 Task: Find connections with filter location Großenhain with filter topic #Healthwith filter profile language English with filter current company Landor & Fitch with filter school Narsee Monjee Institute of Management Studies, Mumbai with filter industry Wood Product Manufacturing with filter service category Interior Design with filter keywords title Bookkeeper
Action: Mouse moved to (255, 202)
Screenshot: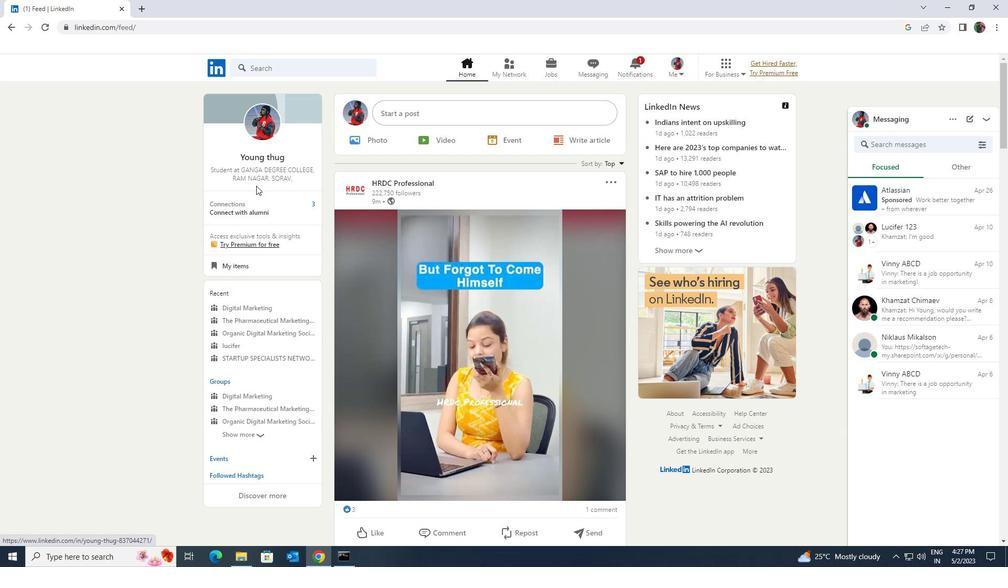 
Action: Mouse pressed left at (255, 202)
Screenshot: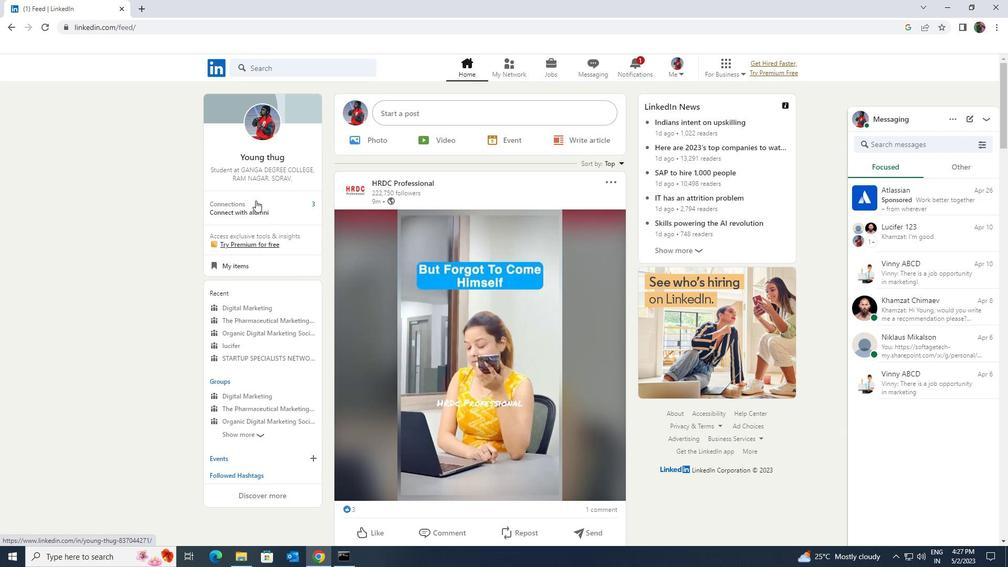
Action: Mouse moved to (270, 128)
Screenshot: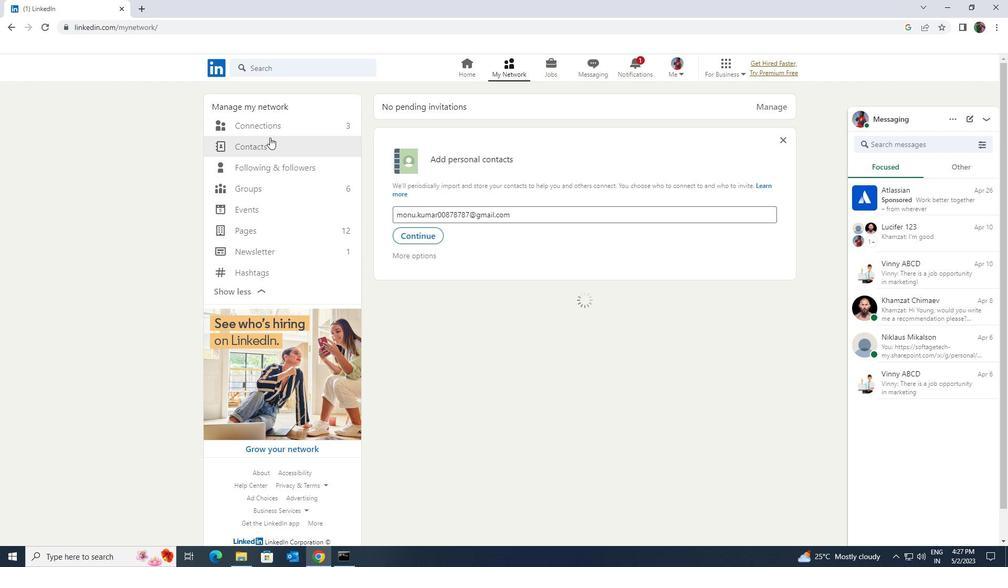 
Action: Mouse pressed left at (270, 128)
Screenshot: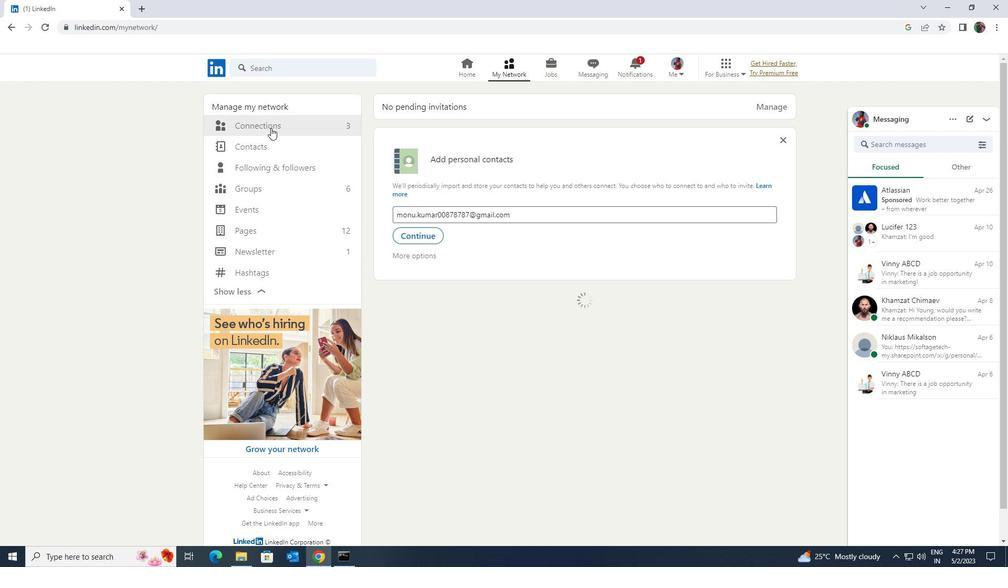 
Action: Mouse moved to (561, 126)
Screenshot: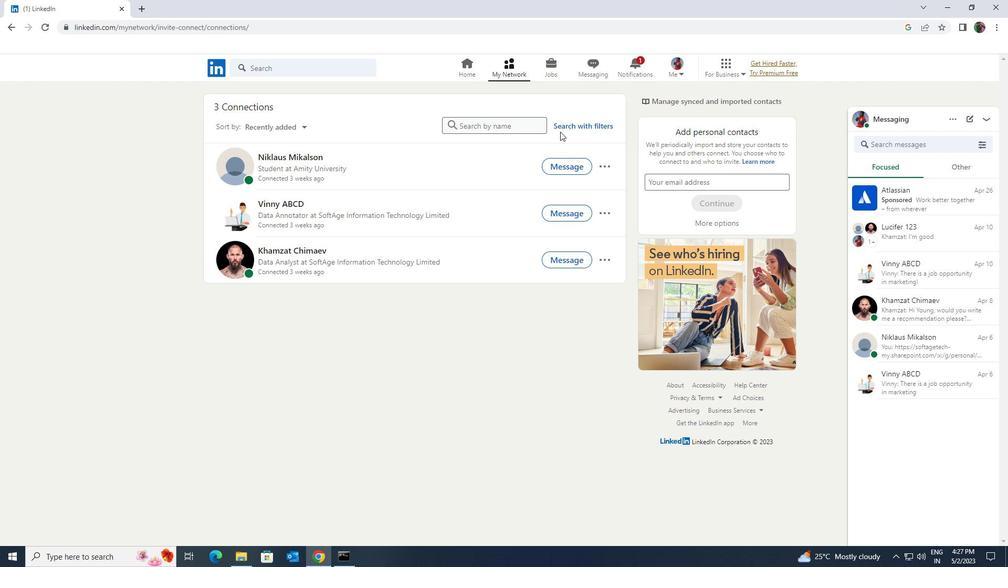 
Action: Mouse pressed left at (561, 126)
Screenshot: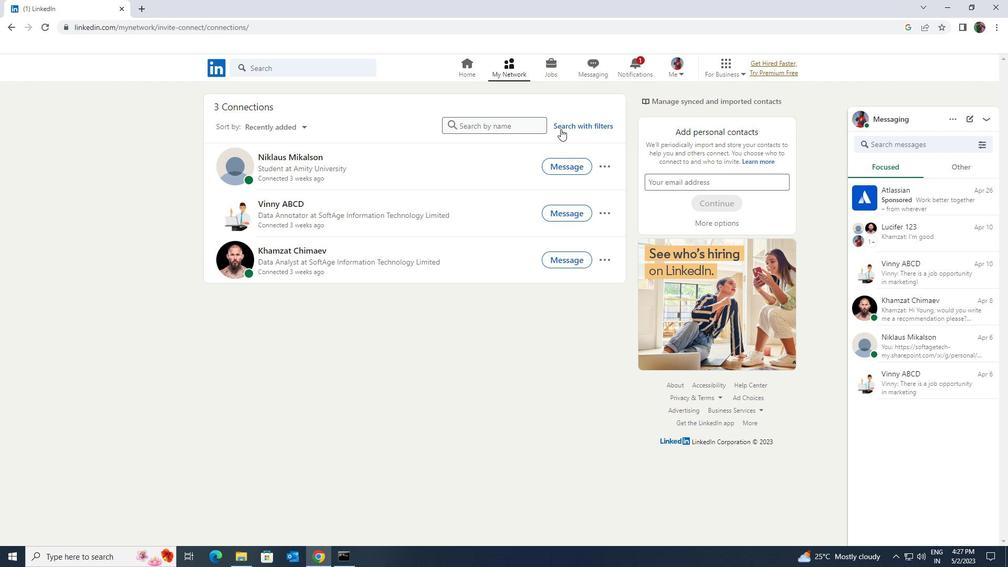 
Action: Mouse moved to (538, 94)
Screenshot: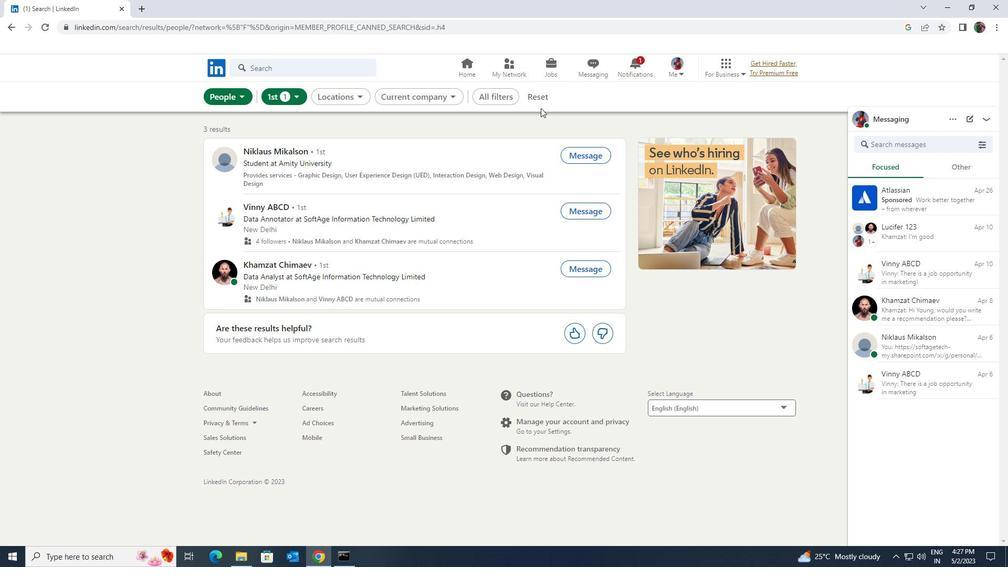 
Action: Mouse pressed left at (538, 94)
Screenshot: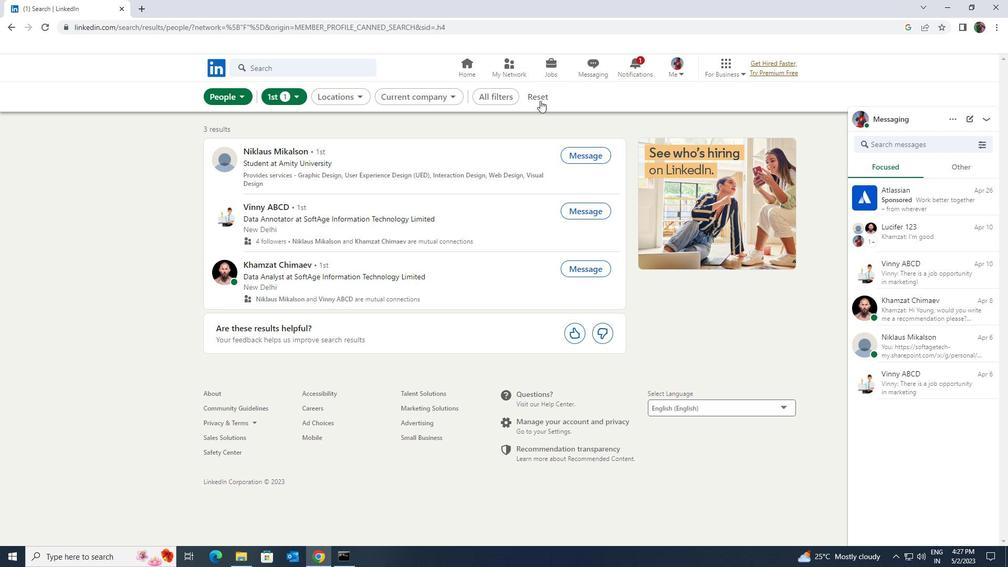 
Action: Mouse moved to (530, 94)
Screenshot: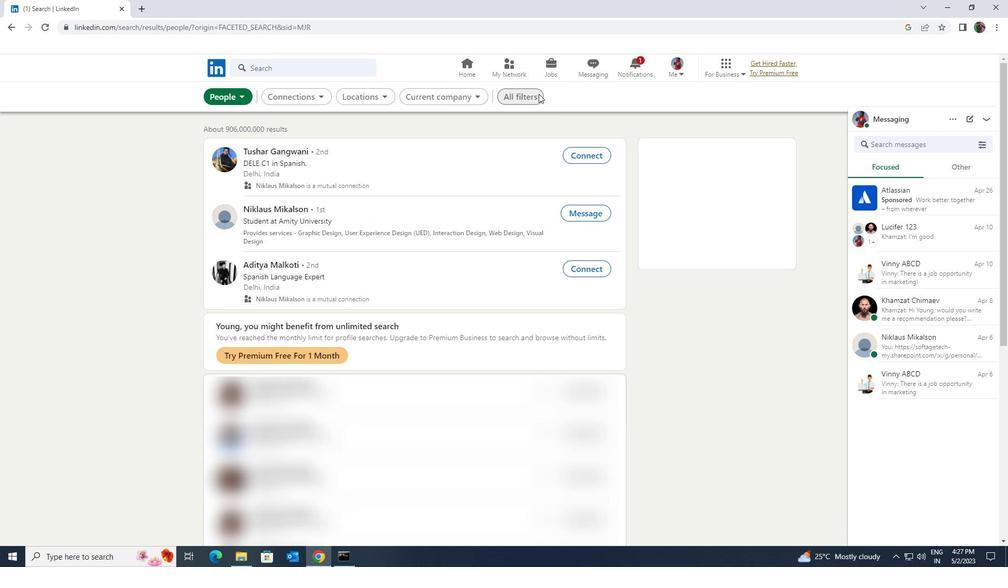 
Action: Mouse pressed left at (530, 94)
Screenshot: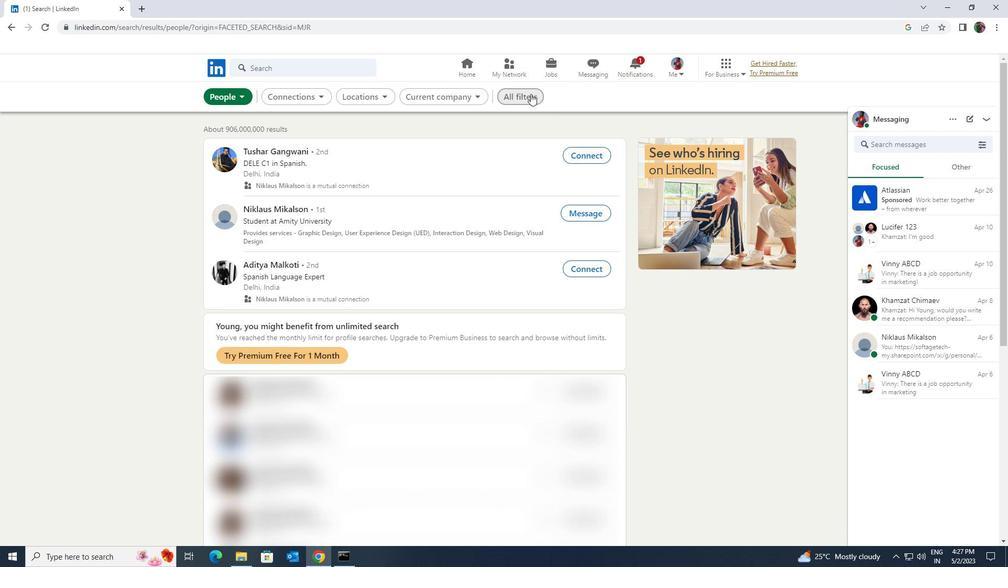 
Action: Mouse moved to (866, 417)
Screenshot: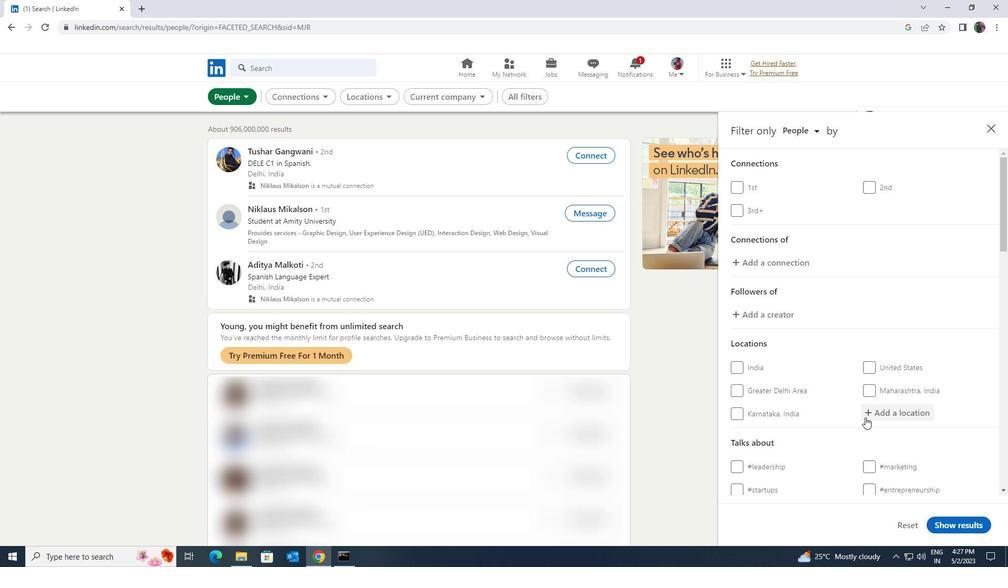 
Action: Mouse pressed left at (866, 417)
Screenshot: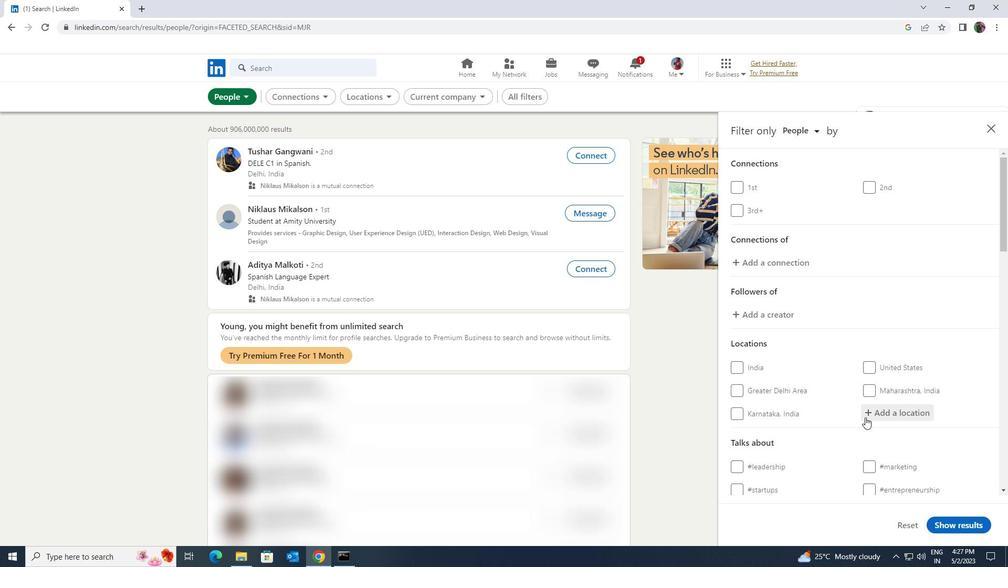 
Action: Mouse moved to (828, 423)
Screenshot: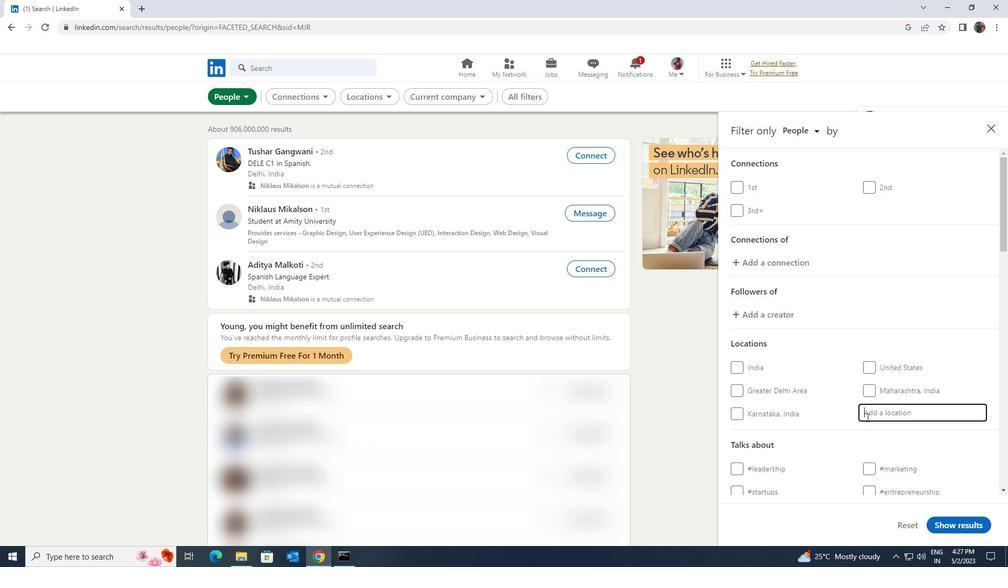 
Action: Key pressed <Key.shift>GRO<Key.shift><Key.shift><Key.shift><Key.shift><Key.shift>BEN
Screenshot: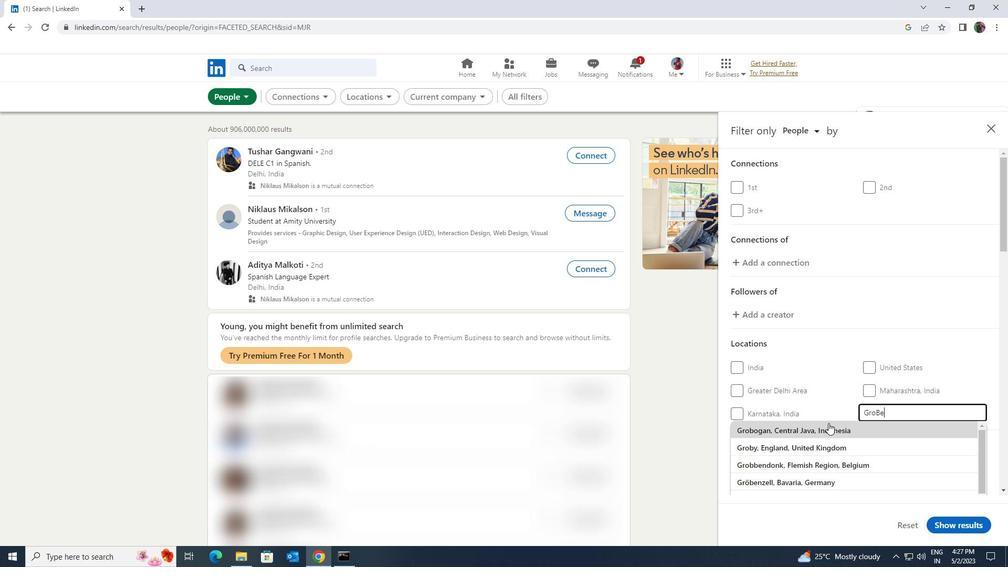 
Action: Mouse moved to (829, 436)
Screenshot: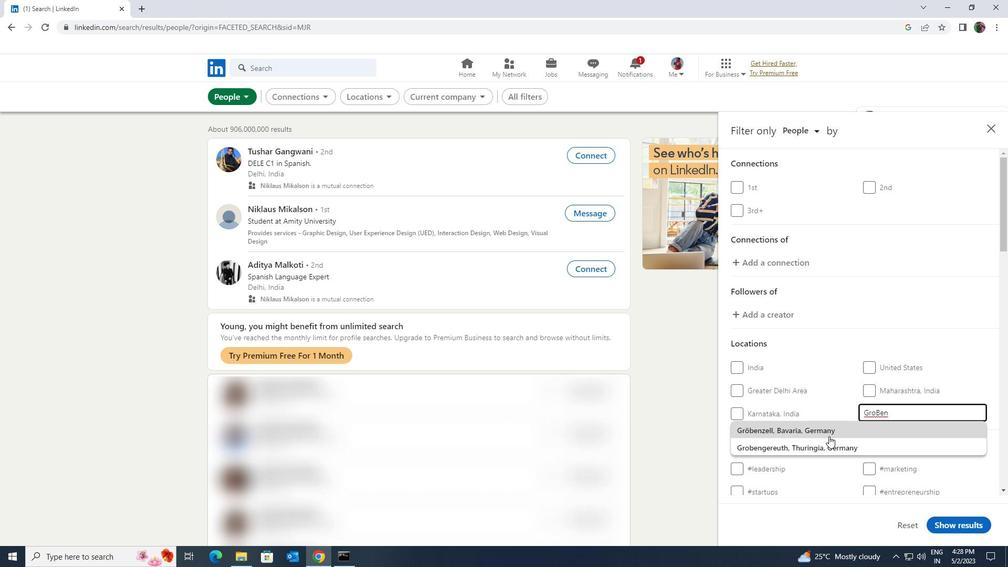 
Action: Mouse pressed left at (829, 436)
Screenshot: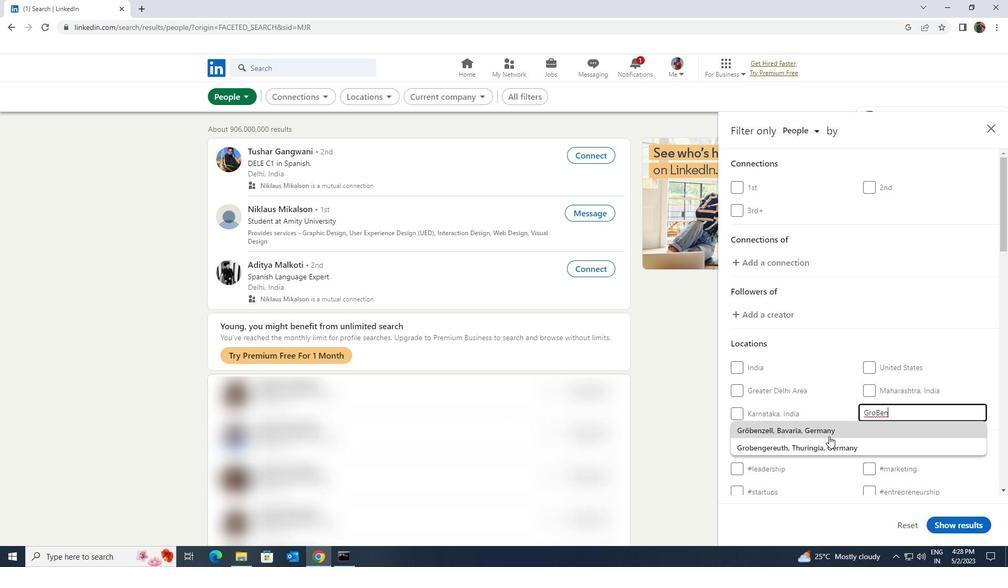 
Action: Mouse moved to (822, 428)
Screenshot: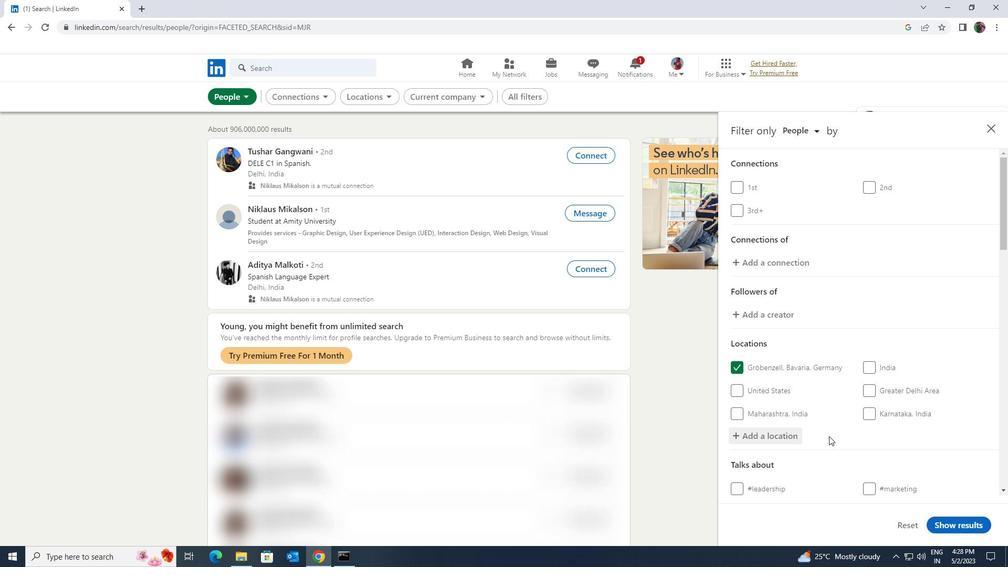 
Action: Mouse scrolled (822, 428) with delta (0, 0)
Screenshot: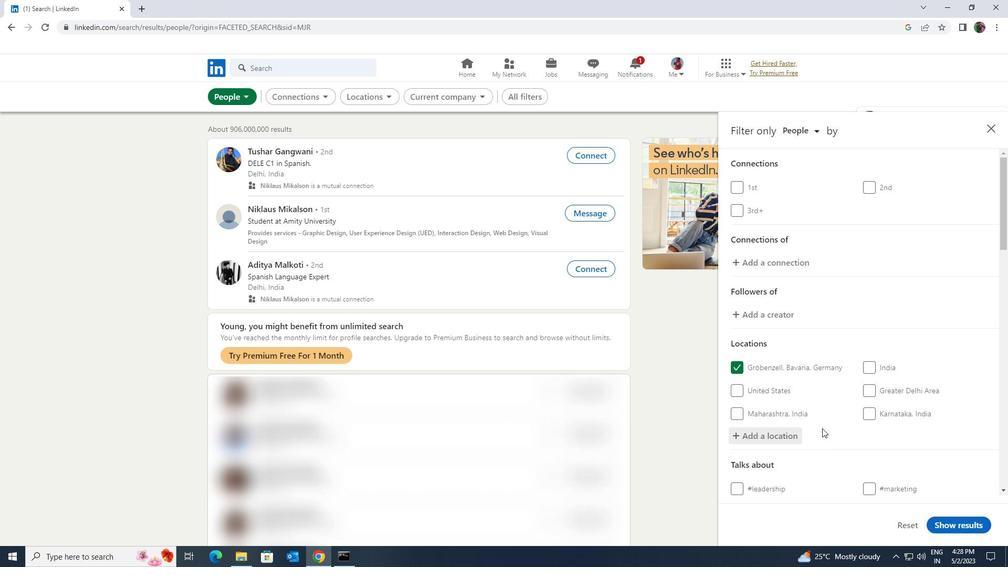 
Action: Mouse moved to (821, 428)
Screenshot: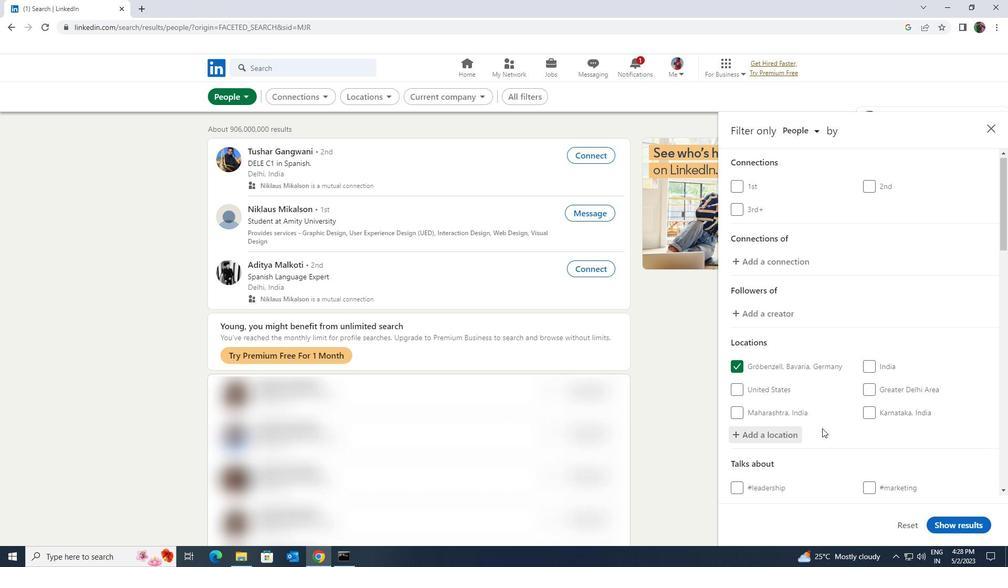 
Action: Mouse scrolled (821, 427) with delta (0, 0)
Screenshot: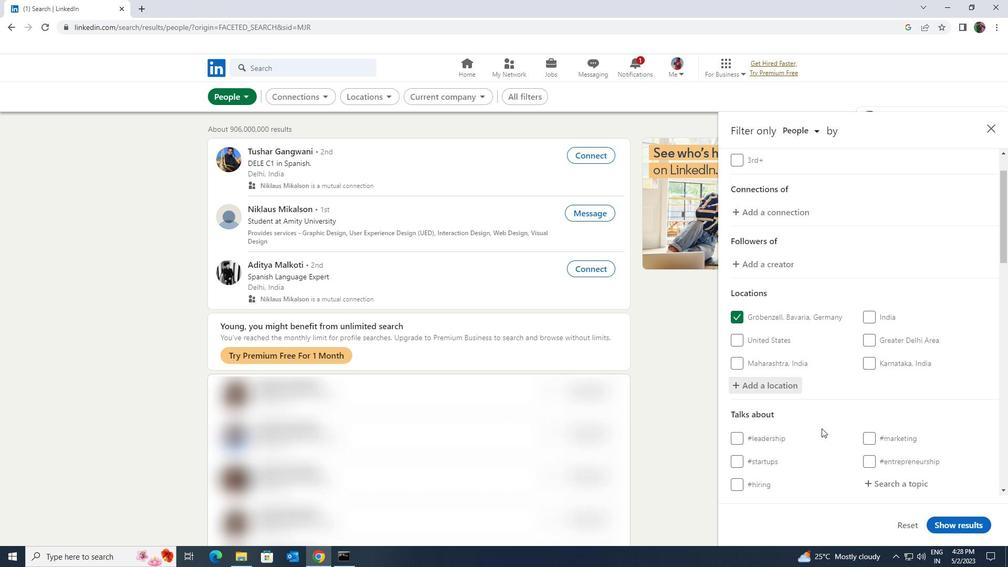 
Action: Mouse moved to (881, 430)
Screenshot: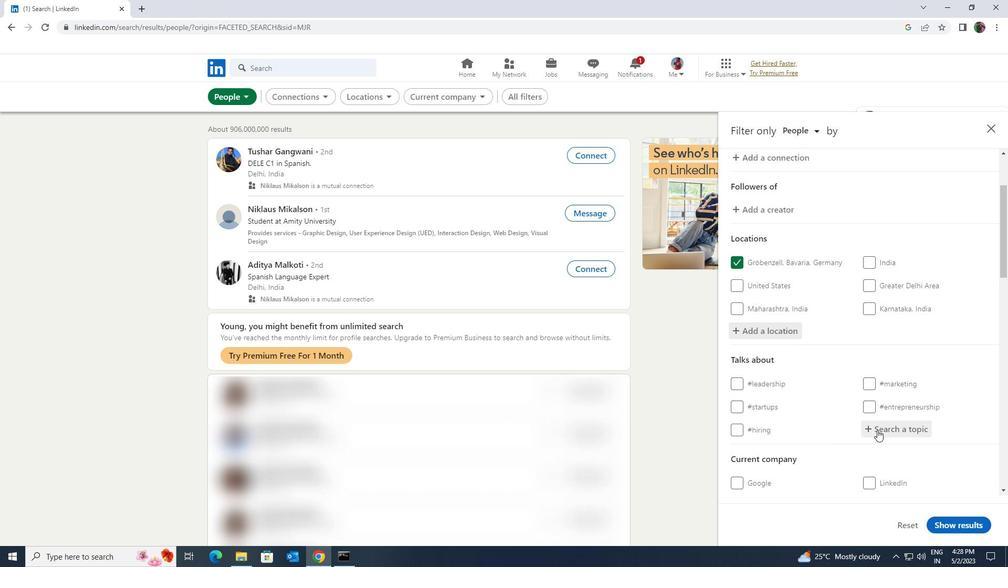 
Action: Mouse pressed left at (881, 430)
Screenshot: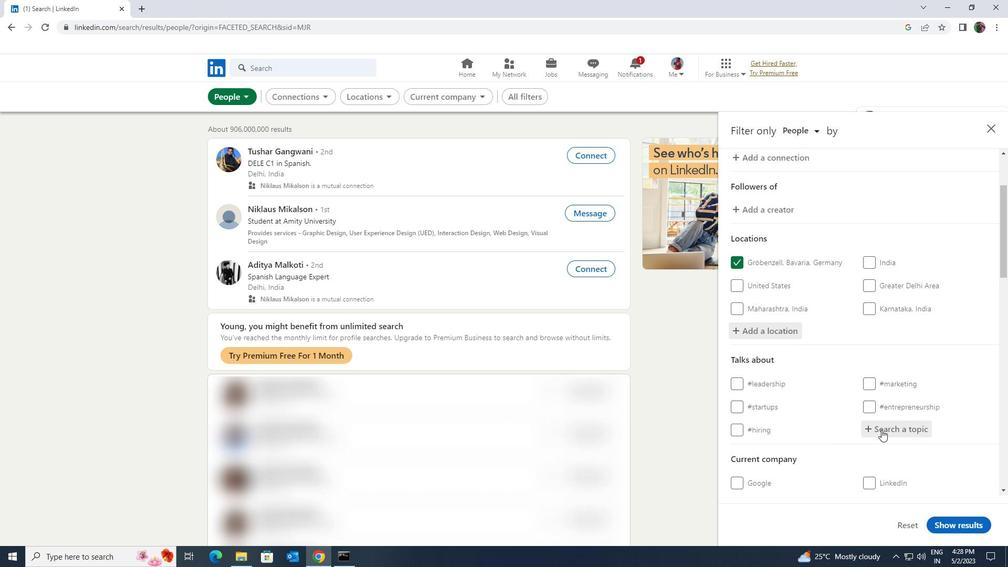 
Action: Mouse moved to (880, 430)
Screenshot: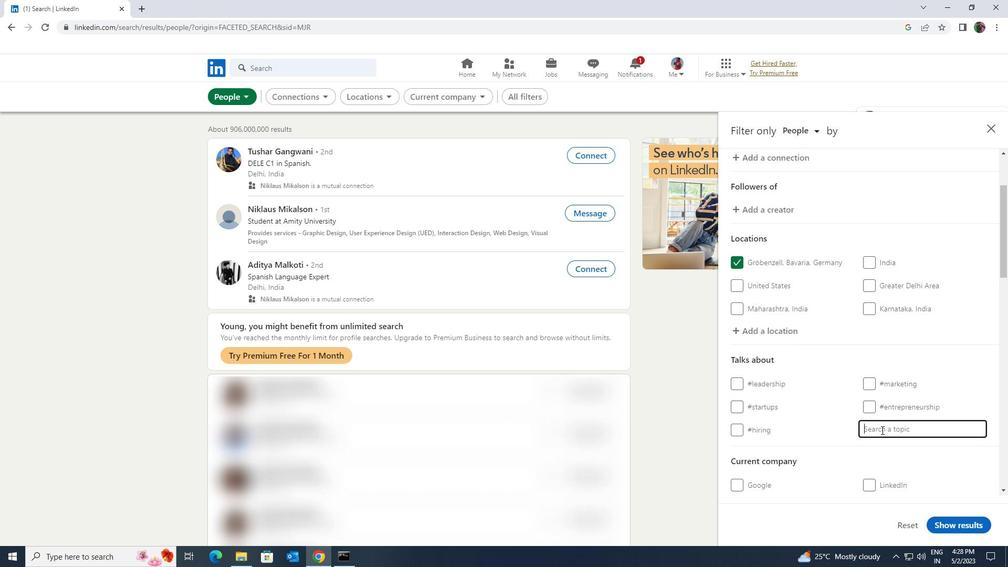 
Action: Key pressed <Key.shift>HEALTH
Screenshot: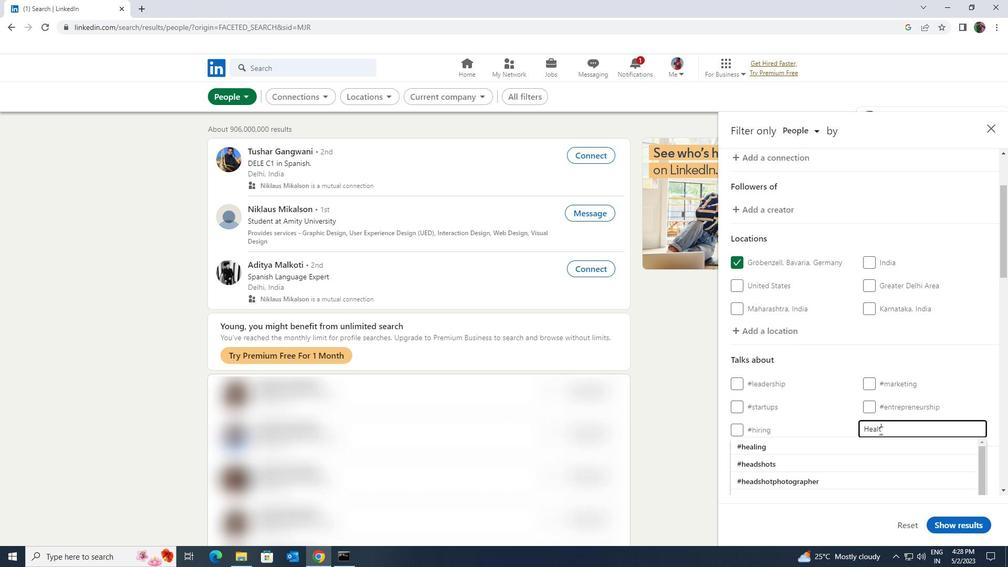 
Action: Mouse moved to (862, 458)
Screenshot: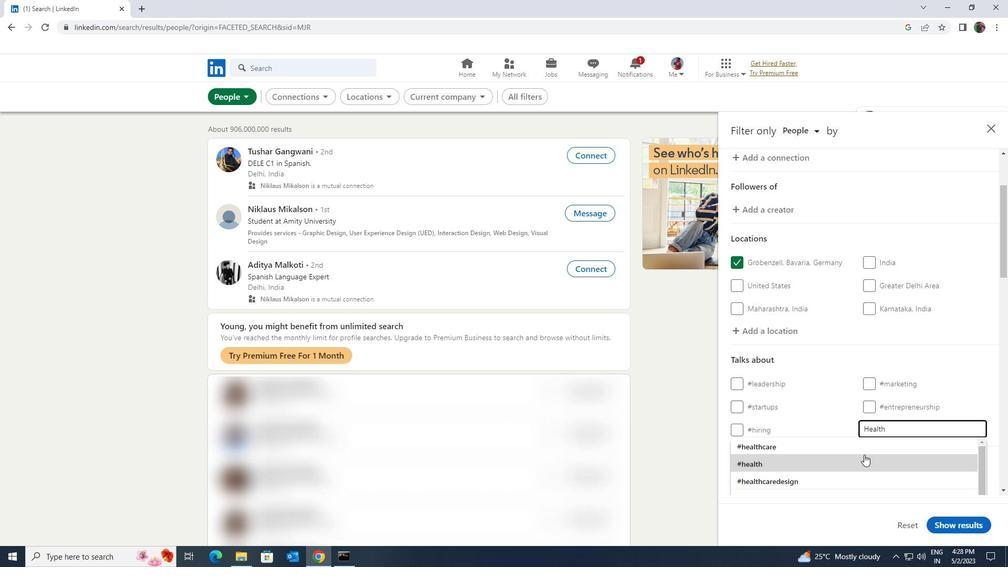 
Action: Mouse pressed left at (862, 458)
Screenshot: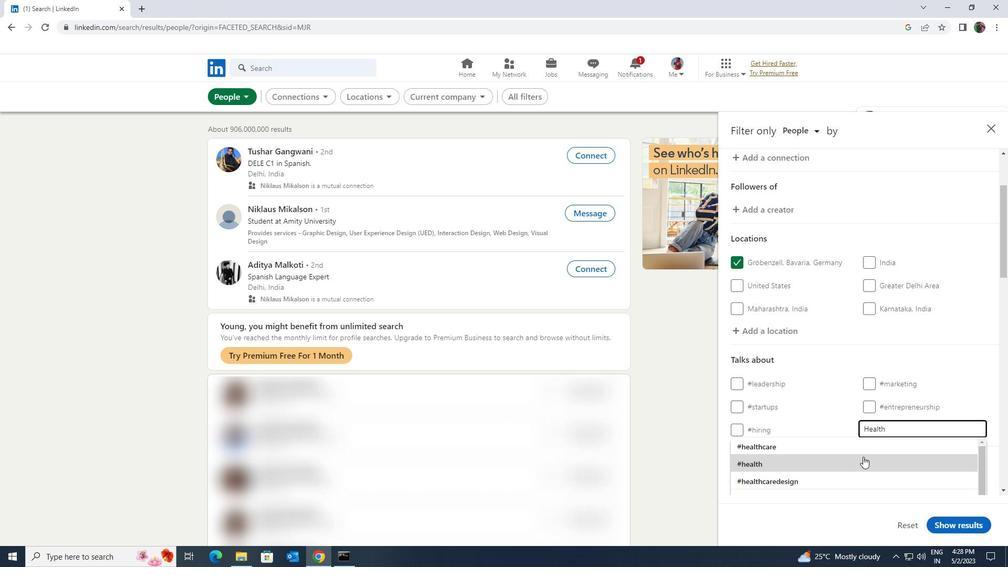 
Action: Mouse moved to (861, 453)
Screenshot: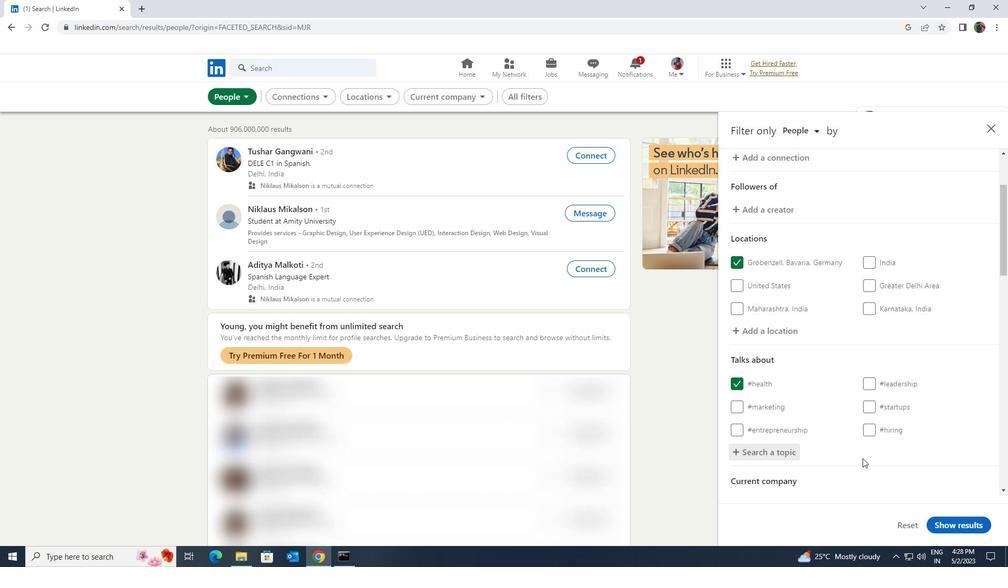 
Action: Mouse scrolled (861, 453) with delta (0, 0)
Screenshot: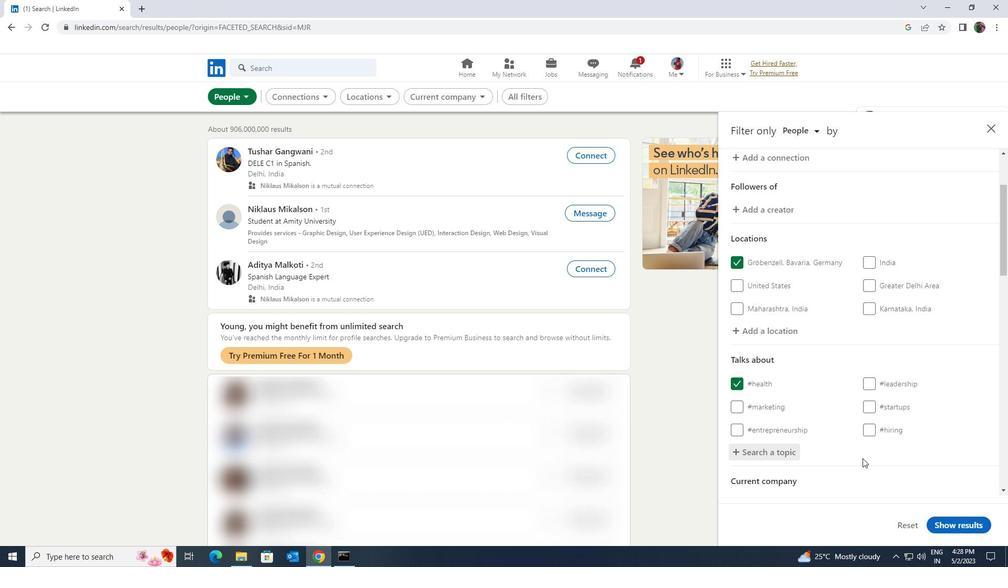 
Action: Mouse scrolled (861, 453) with delta (0, 0)
Screenshot: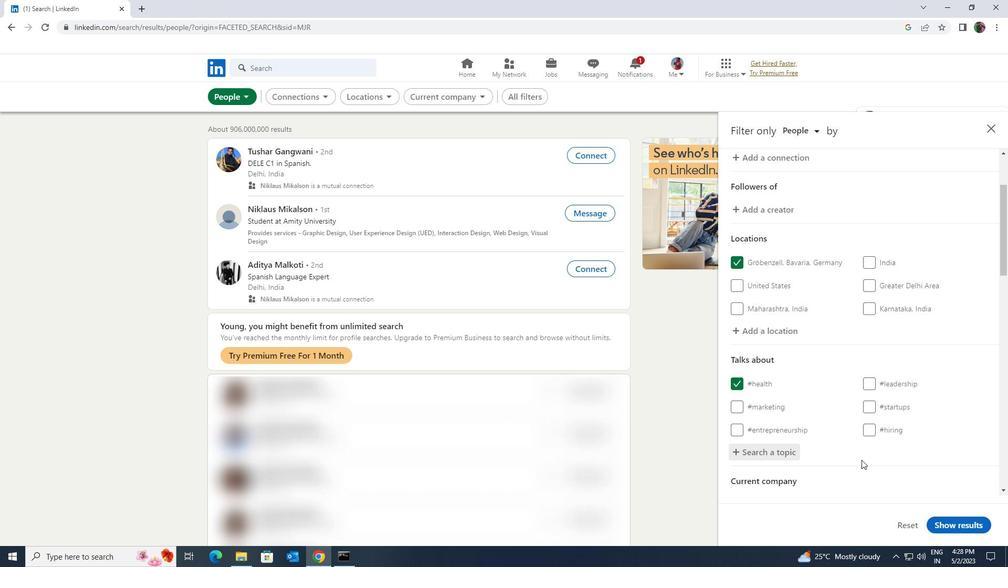 
Action: Mouse moved to (862, 446)
Screenshot: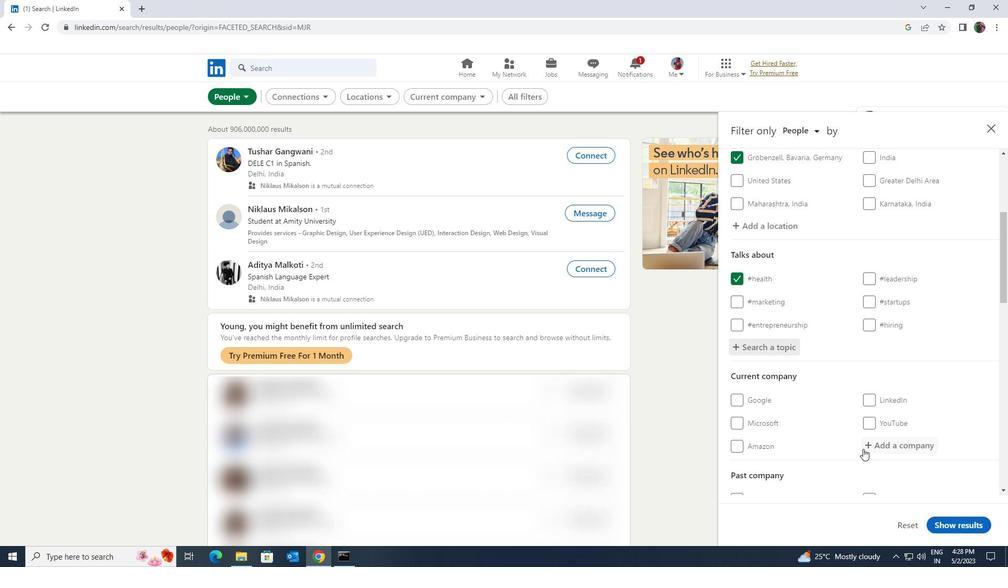 
Action: Mouse scrolled (862, 445) with delta (0, 0)
Screenshot: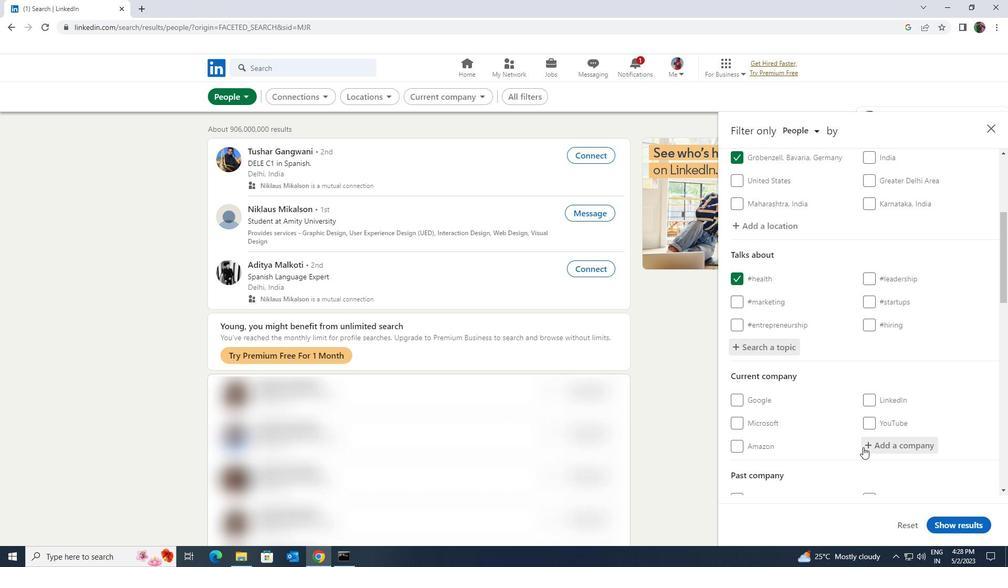 
Action: Mouse moved to (862, 444)
Screenshot: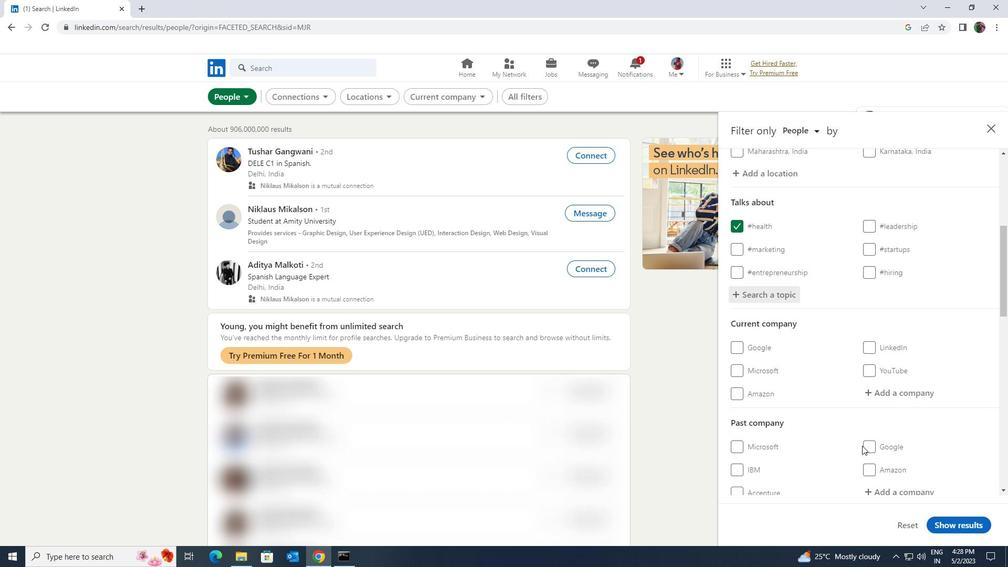 
Action: Mouse scrolled (862, 444) with delta (0, 0)
Screenshot: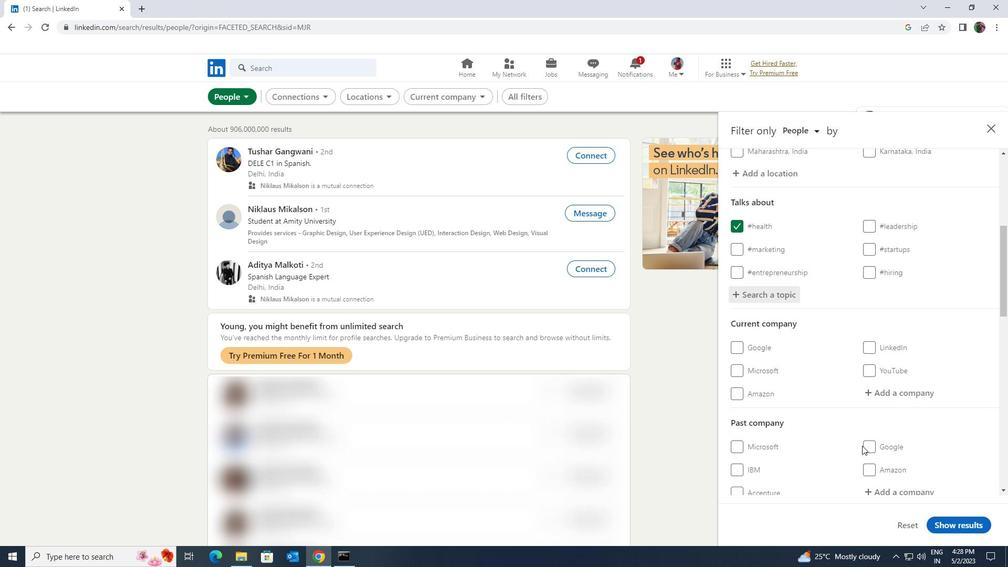 
Action: Mouse scrolled (862, 444) with delta (0, 0)
Screenshot: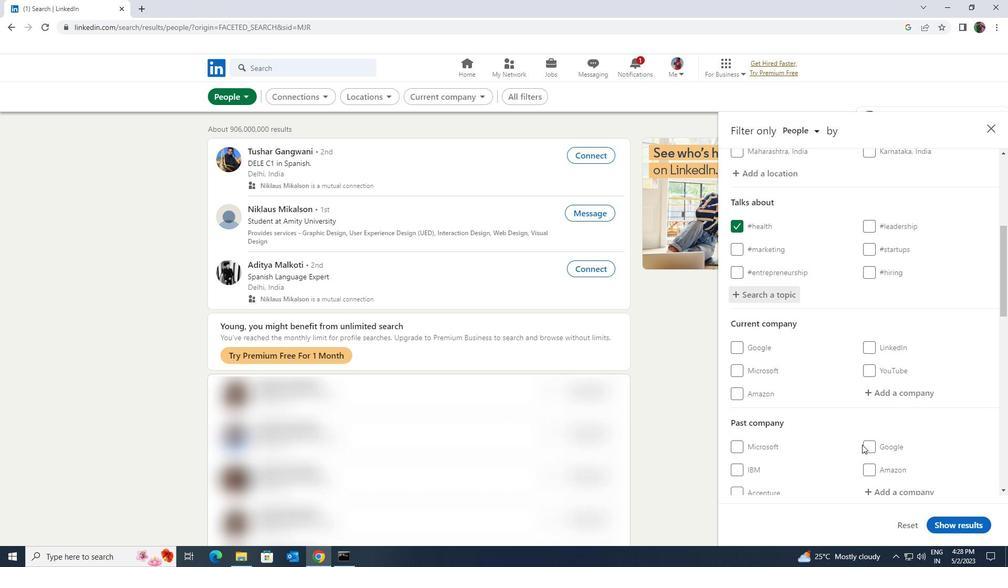 
Action: Mouse moved to (863, 443)
Screenshot: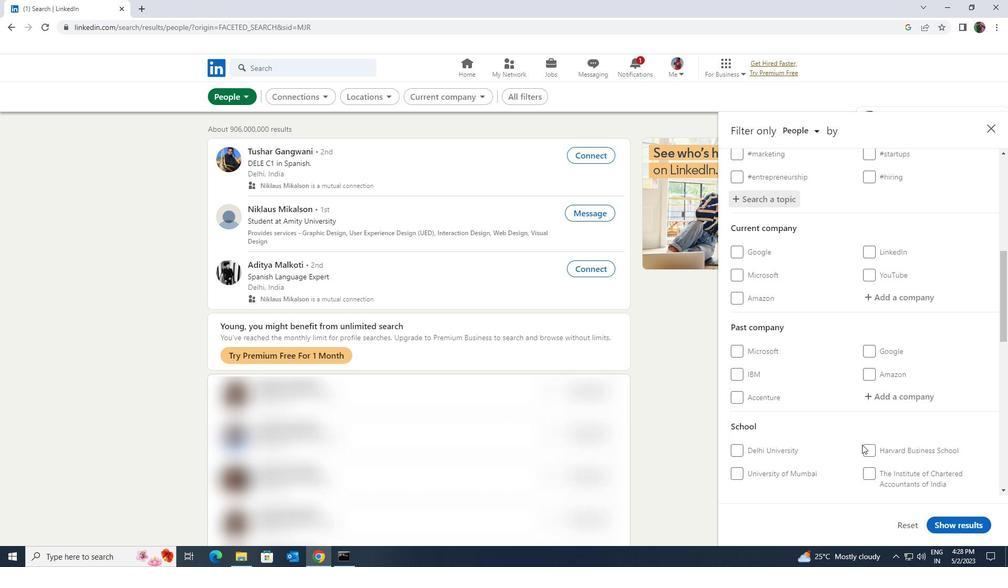 
Action: Mouse scrolled (863, 443) with delta (0, 0)
Screenshot: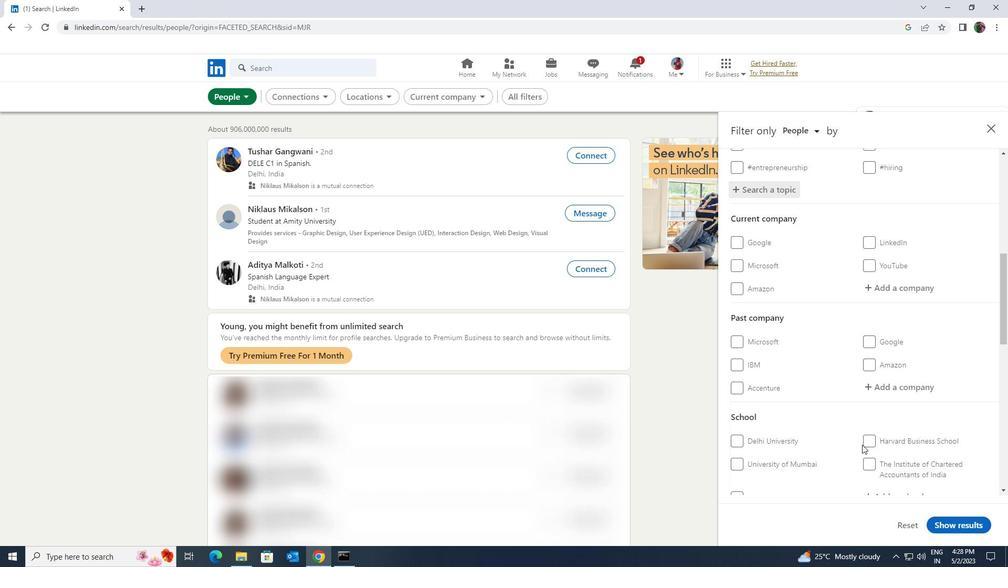 
Action: Mouse scrolled (863, 443) with delta (0, 0)
Screenshot: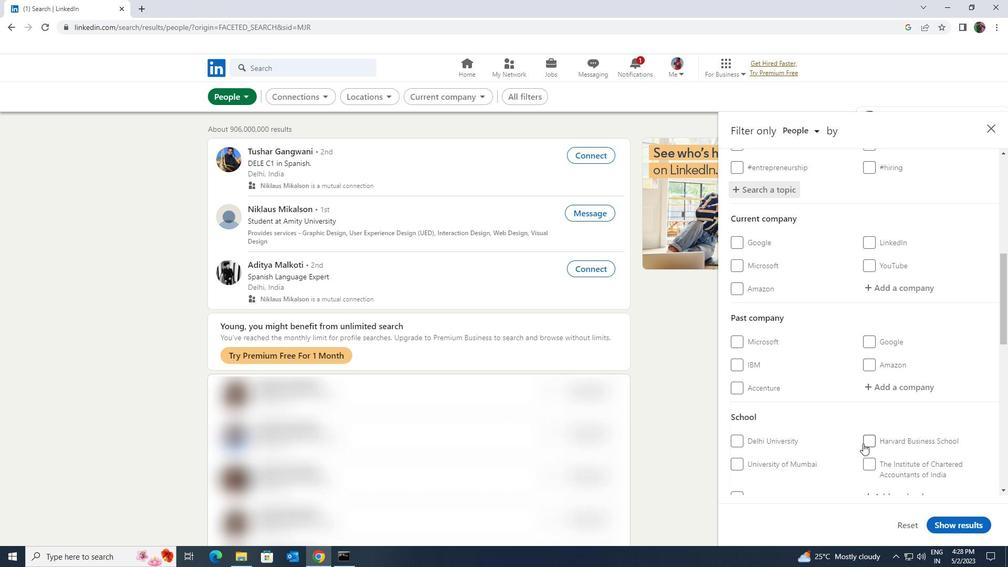 
Action: Mouse scrolled (863, 443) with delta (0, 0)
Screenshot: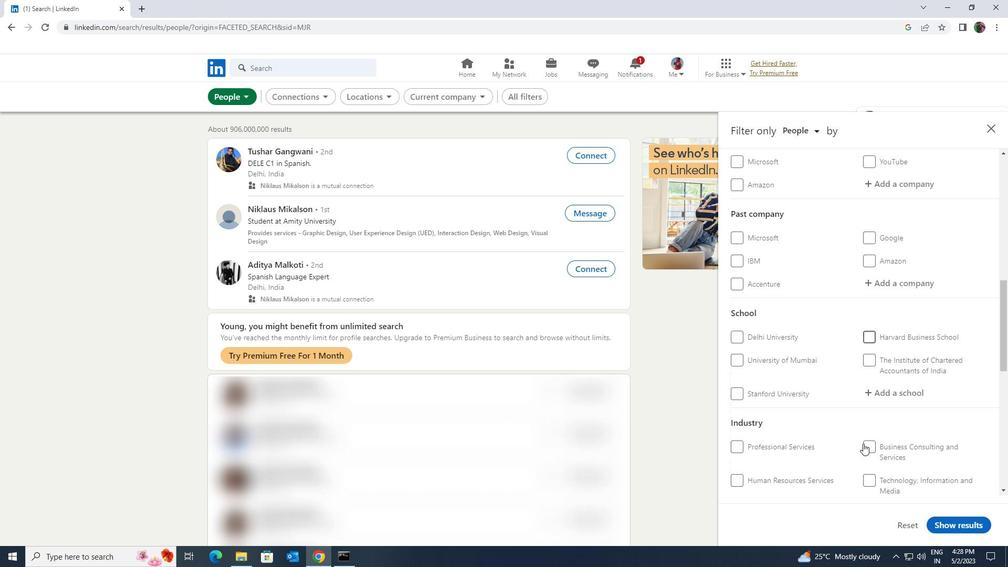 
Action: Mouse moved to (863, 443)
Screenshot: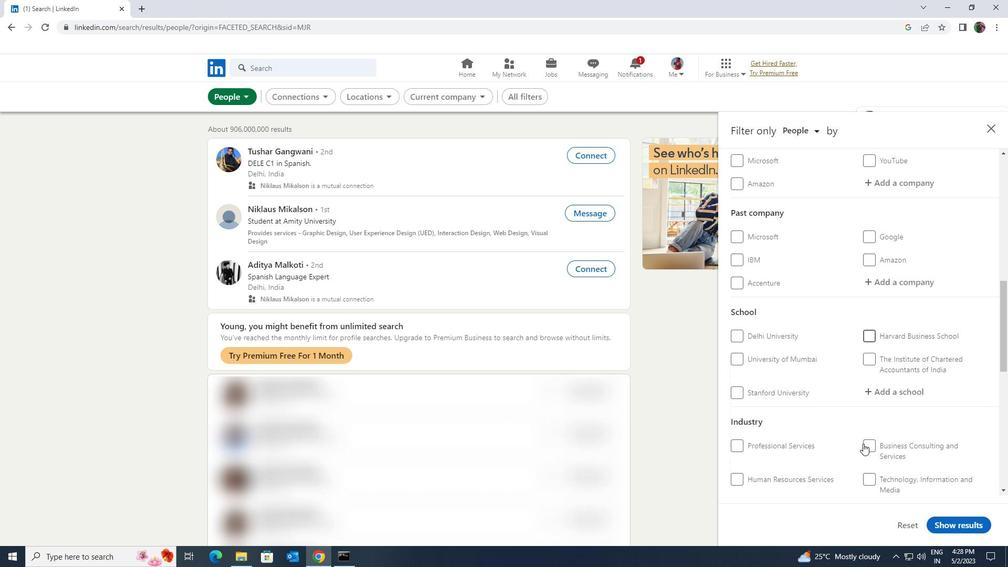 
Action: Mouse scrolled (863, 442) with delta (0, 0)
Screenshot: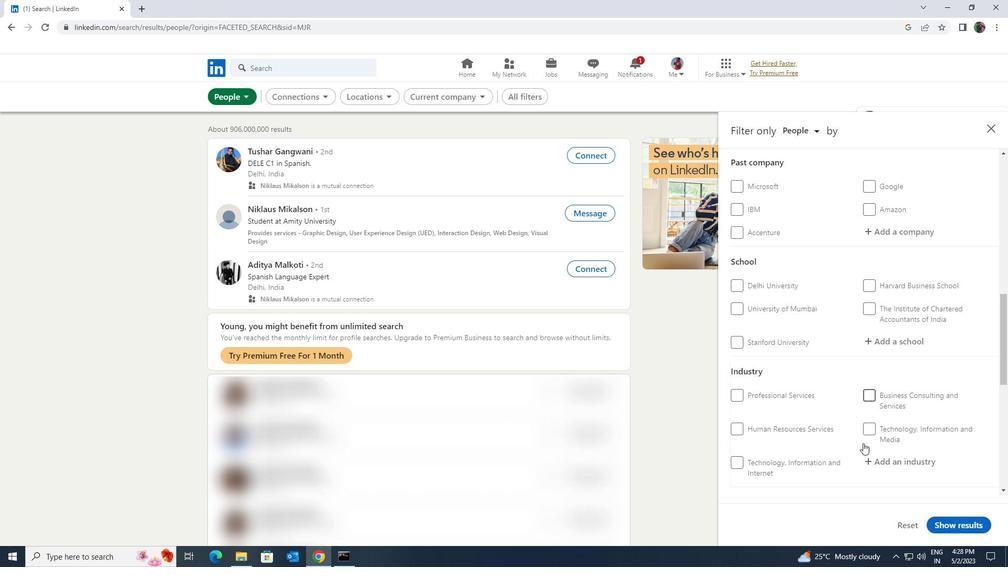 
Action: Mouse scrolled (863, 442) with delta (0, 0)
Screenshot: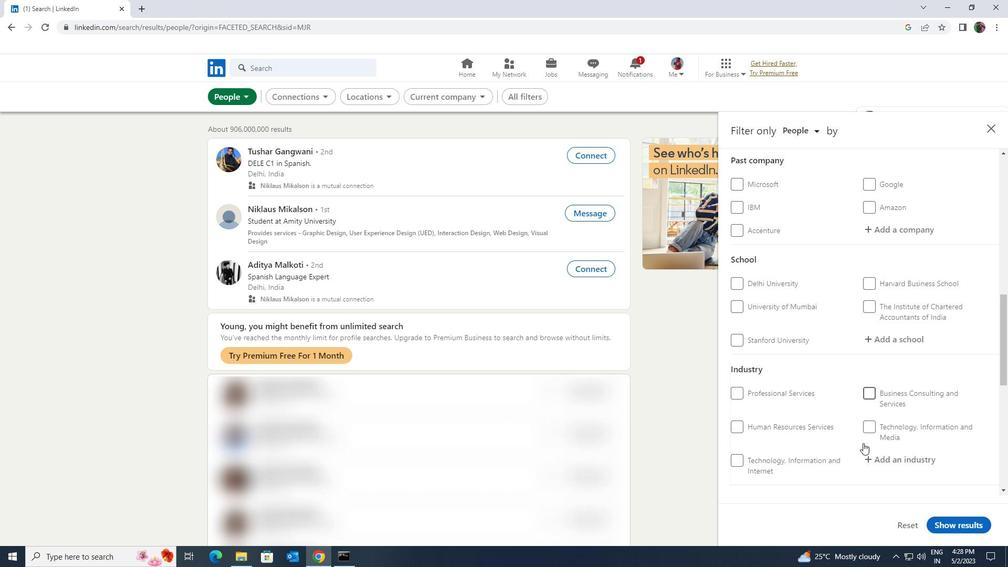 
Action: Mouse moved to (737, 419)
Screenshot: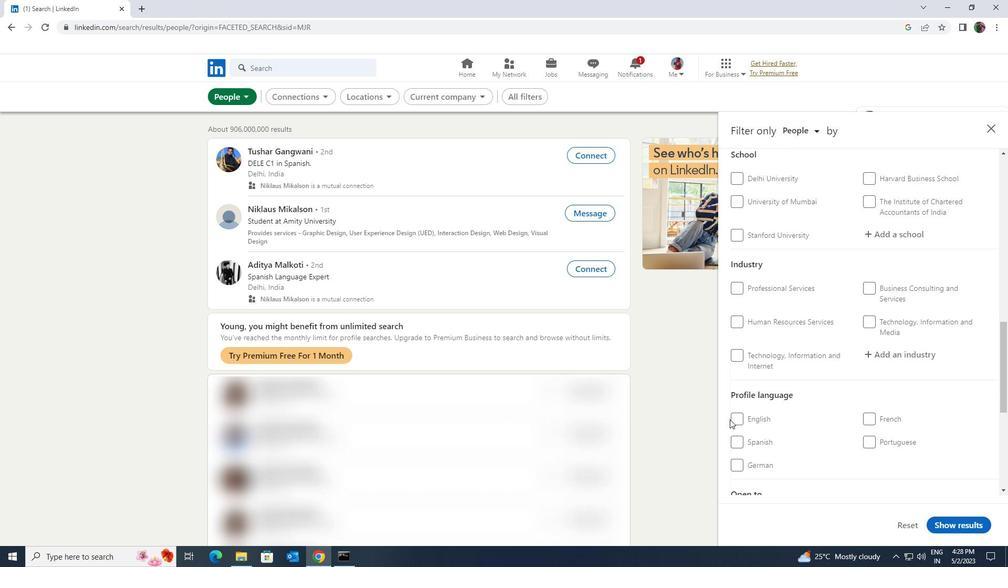 
Action: Mouse pressed left at (737, 419)
Screenshot: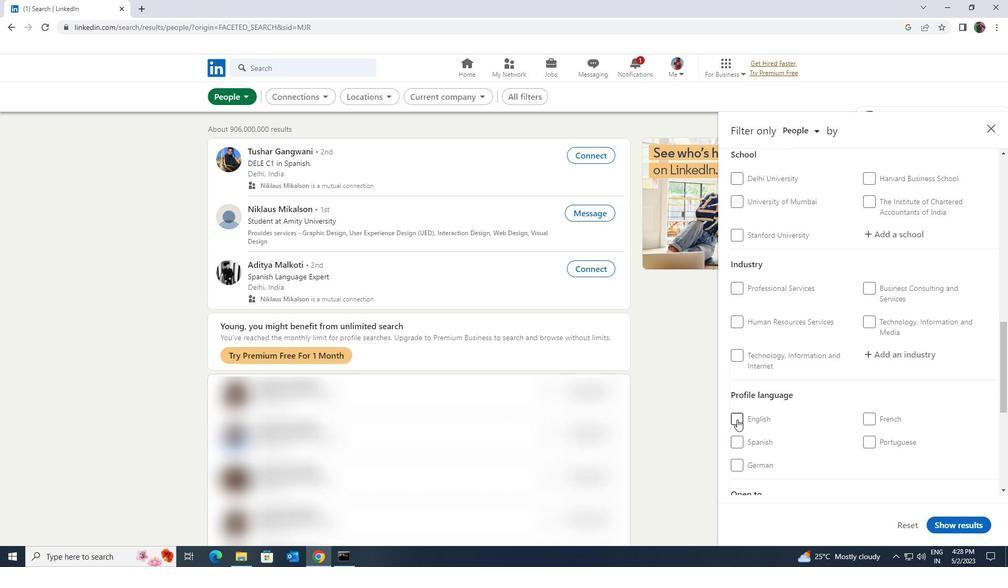 
Action: Mouse moved to (883, 422)
Screenshot: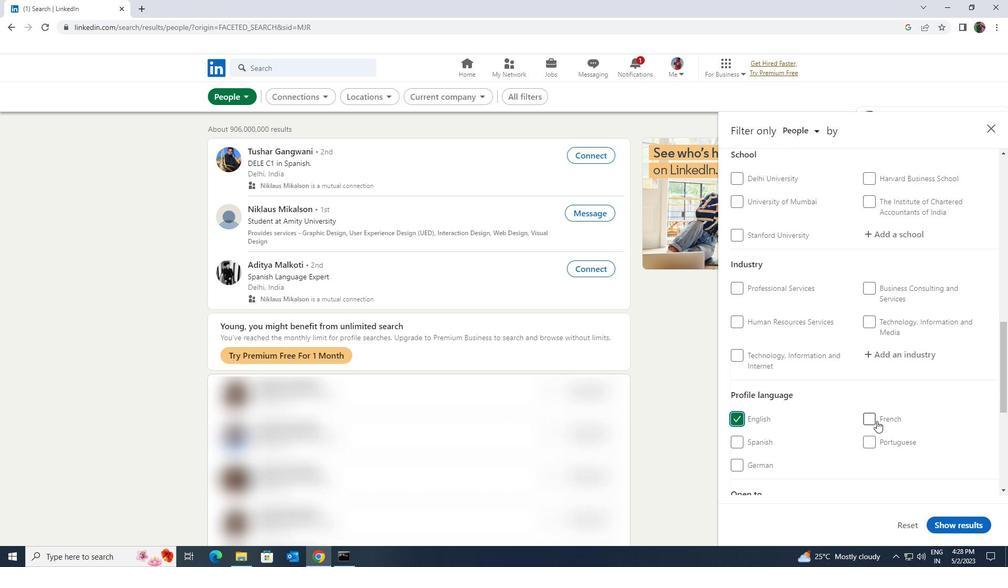 
Action: Mouse scrolled (883, 422) with delta (0, 0)
Screenshot: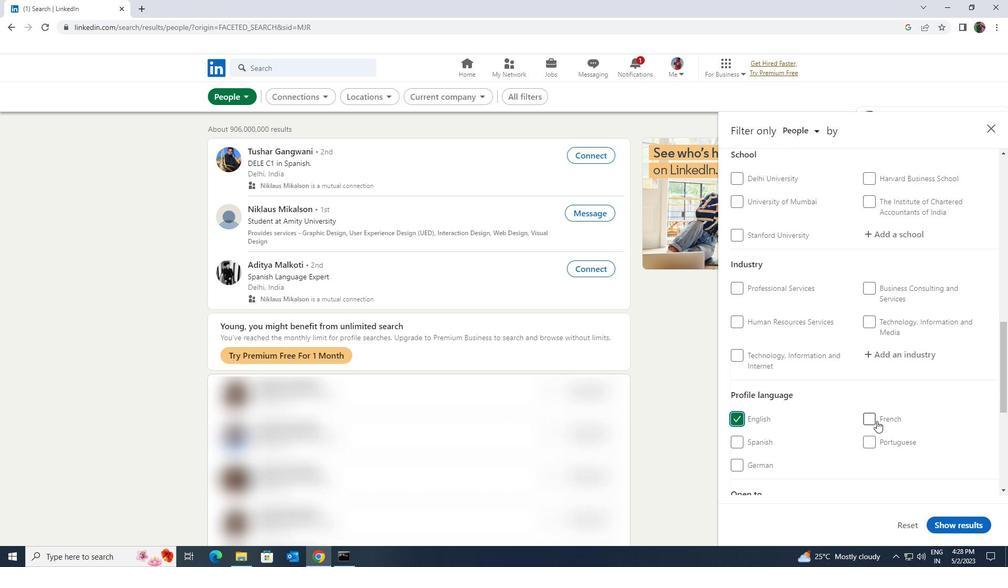 
Action: Mouse scrolled (883, 422) with delta (0, 0)
Screenshot: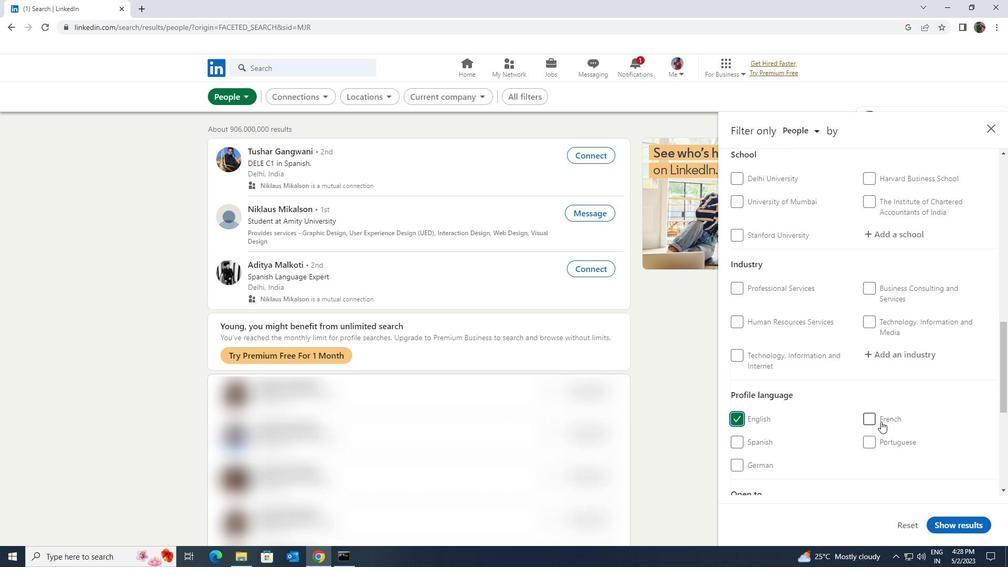 
Action: Mouse scrolled (883, 422) with delta (0, 0)
Screenshot: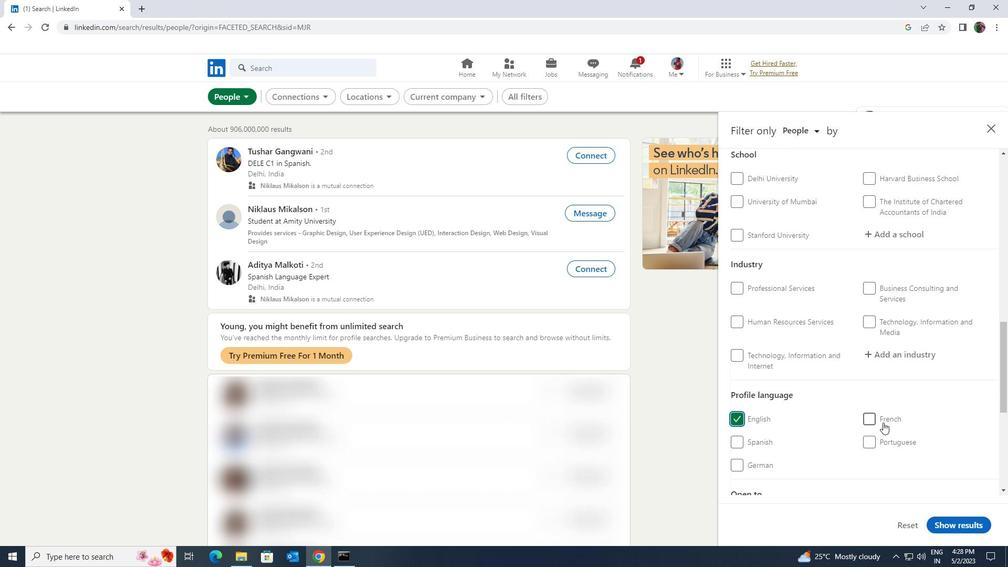 
Action: Mouse scrolled (883, 422) with delta (0, 0)
Screenshot: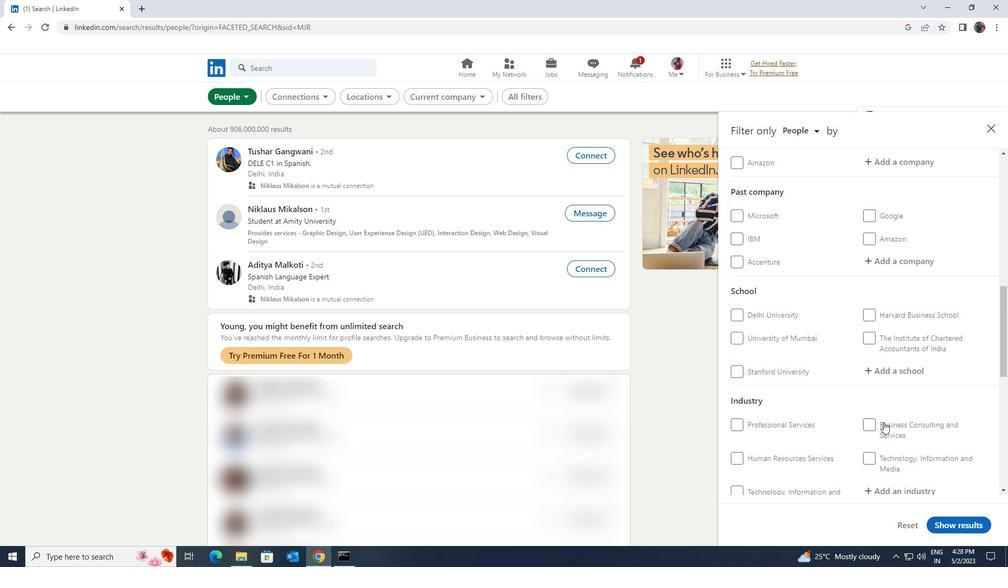 
Action: Mouse moved to (881, 422)
Screenshot: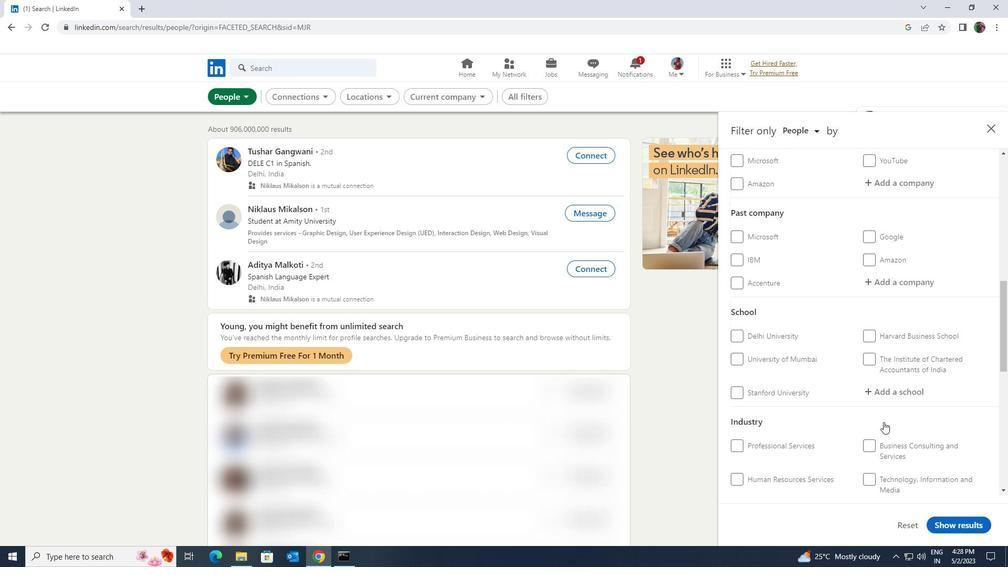 
Action: Mouse scrolled (881, 422) with delta (0, 0)
Screenshot: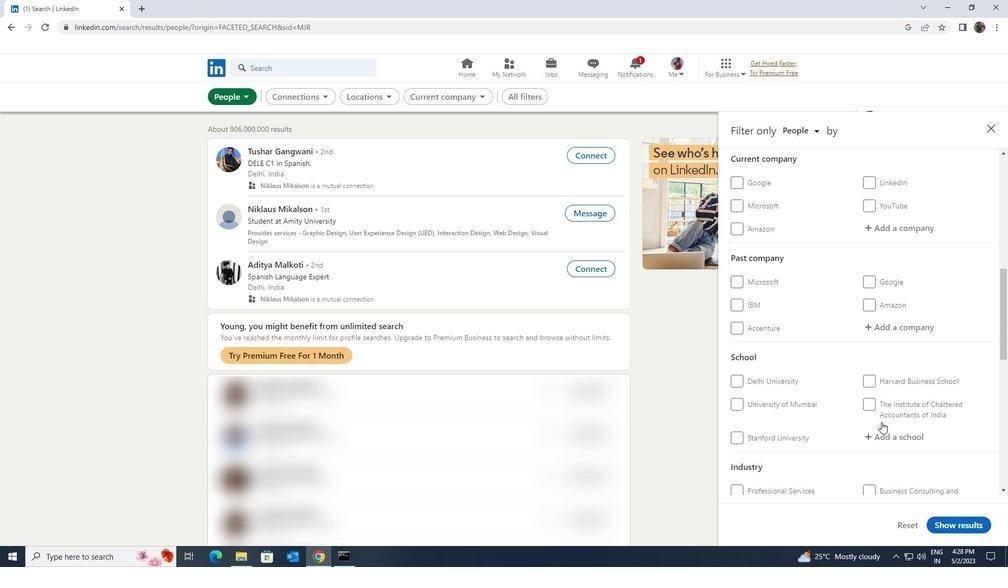 
Action: Mouse scrolled (881, 422) with delta (0, 0)
Screenshot: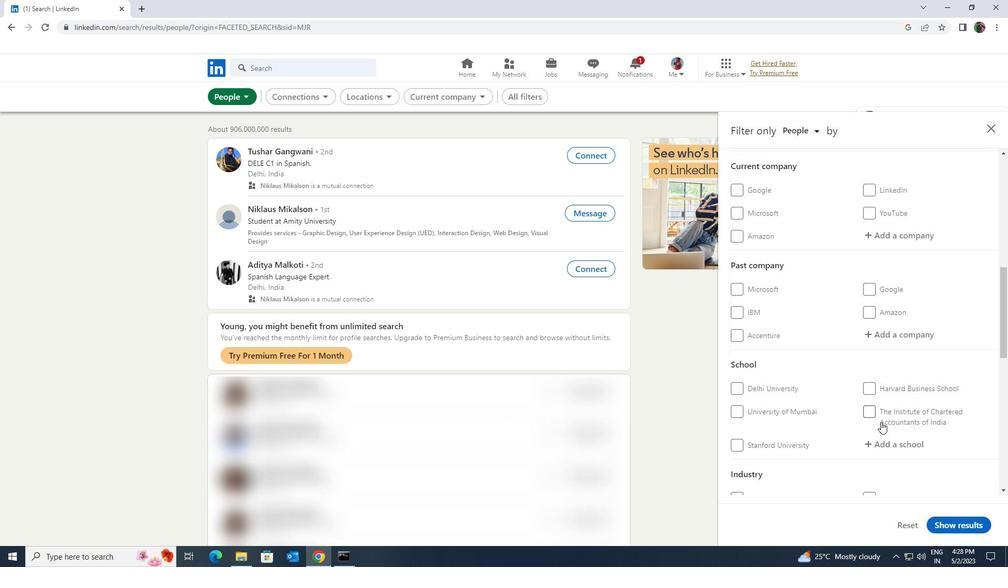 
Action: Mouse scrolled (881, 422) with delta (0, 0)
Screenshot: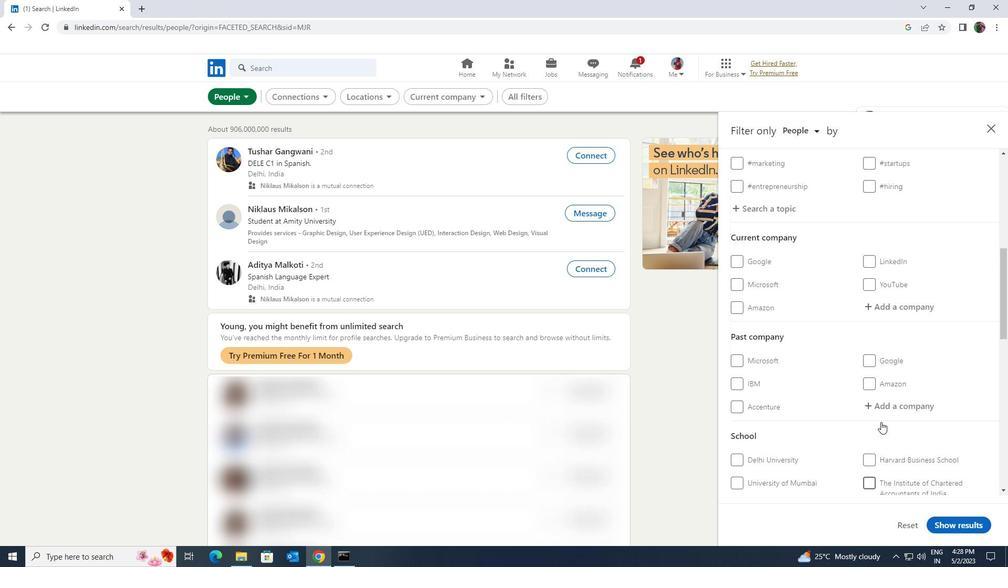 
Action: Mouse moved to (886, 390)
Screenshot: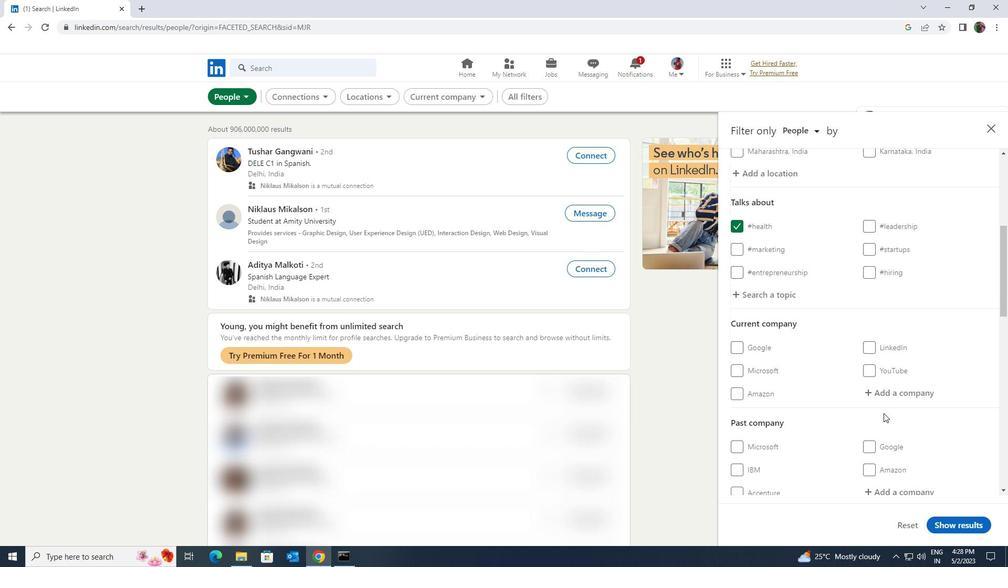
Action: Mouse pressed left at (886, 390)
Screenshot: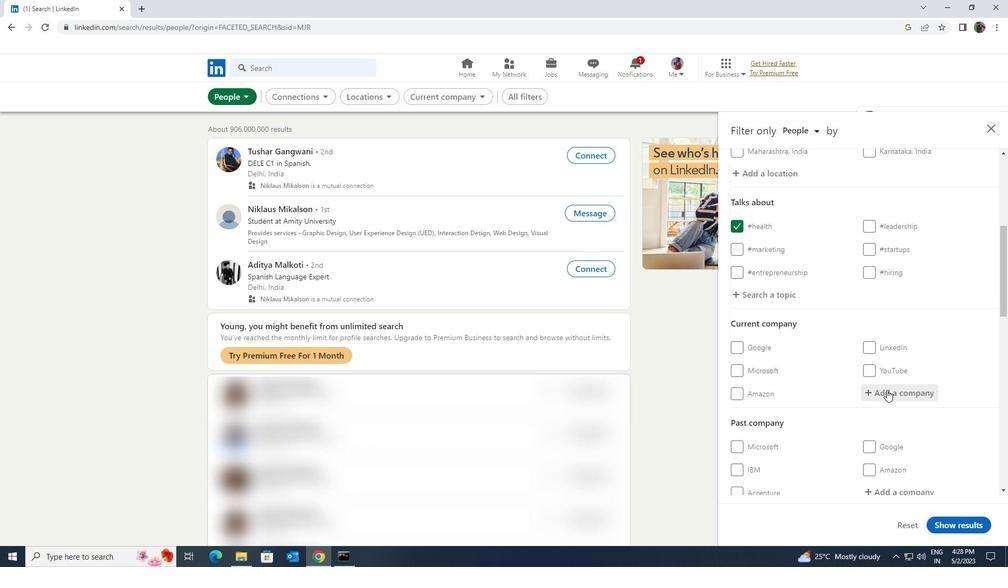 
Action: Key pressed <Key.shift><Key.shift><Key.shift><Key.shift><Key.shift><Key.shift><Key.shift><Key.shift><Key.shift><Key.shift>LANDOR<Key.space><Key.shift>&<Key.space>
Screenshot: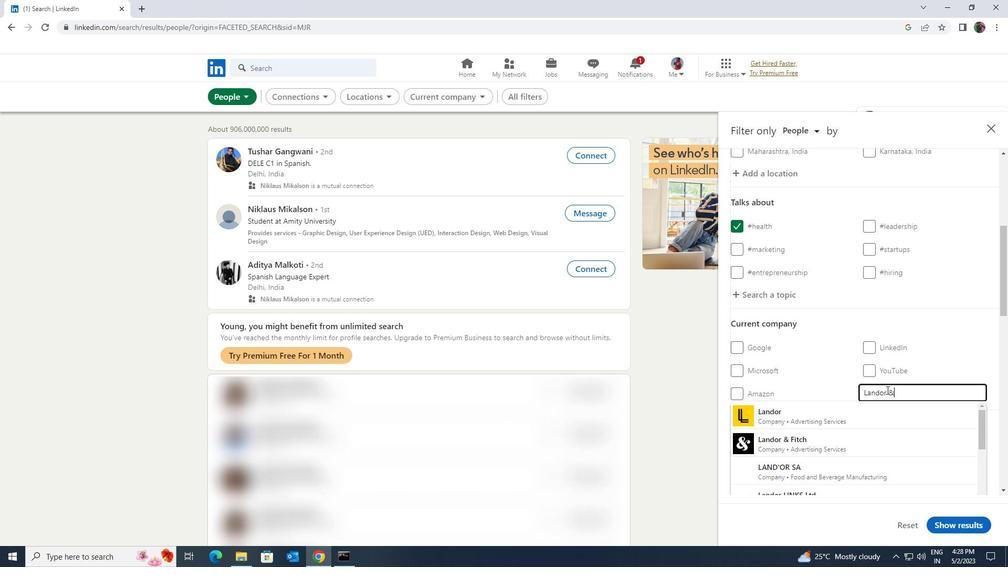 
Action: Mouse moved to (880, 401)
Screenshot: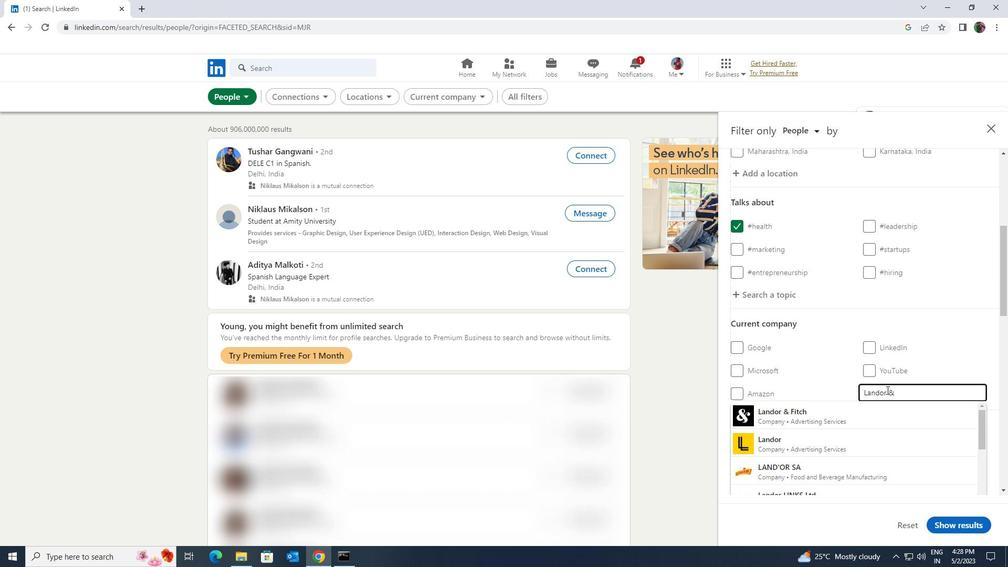 
Action: Mouse pressed left at (880, 401)
Screenshot: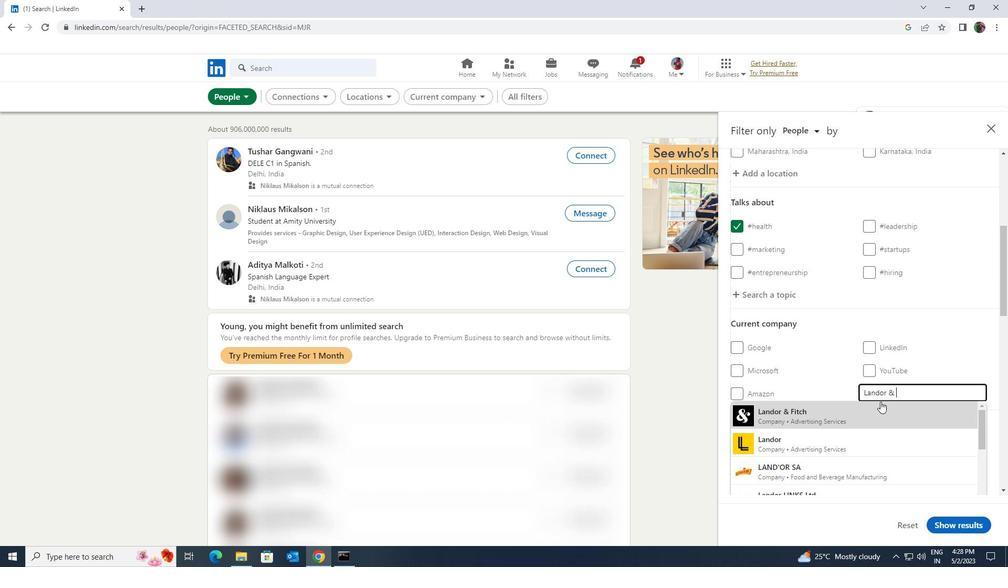 
Action: Mouse scrolled (880, 401) with delta (0, 0)
Screenshot: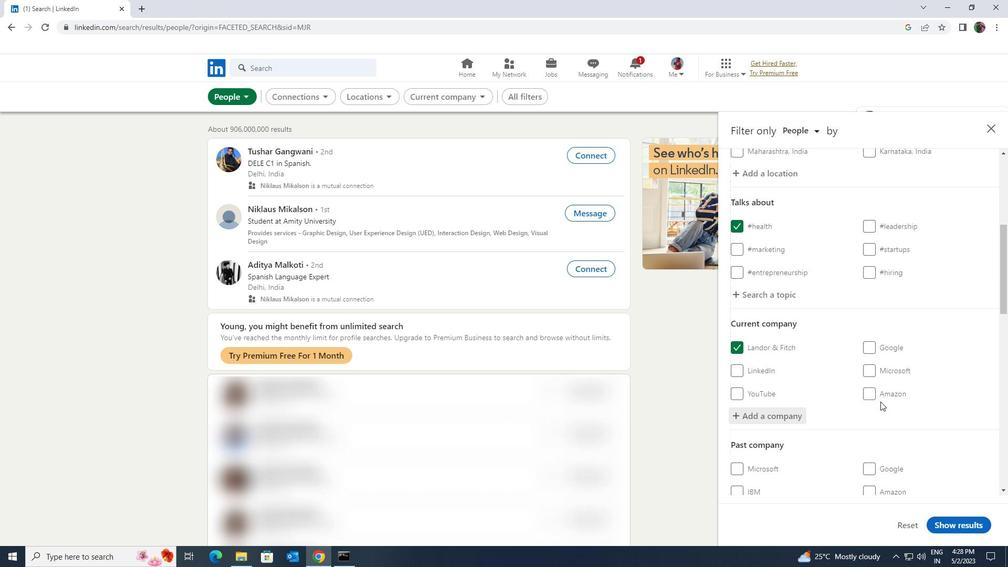 
Action: Mouse scrolled (880, 401) with delta (0, 0)
Screenshot: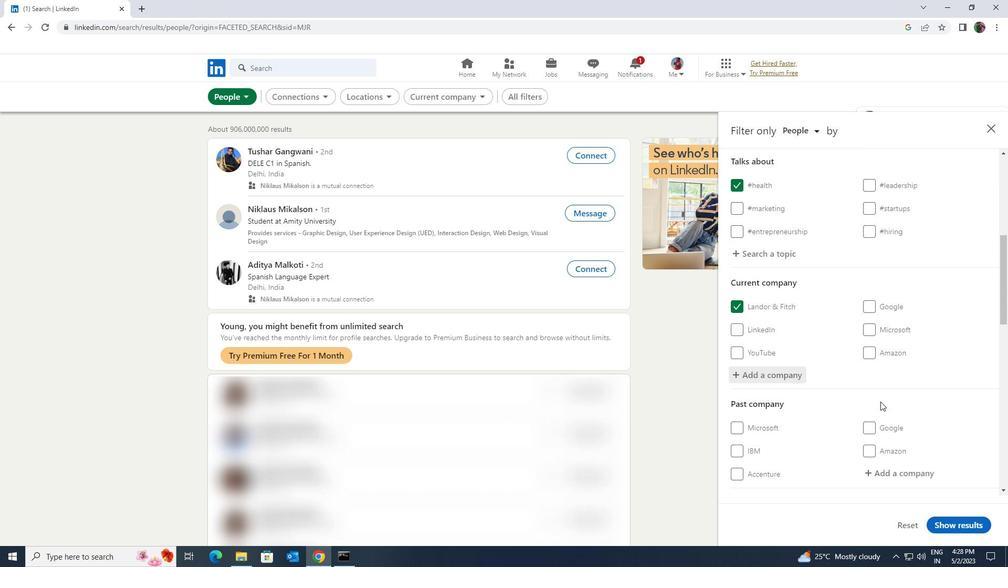 
Action: Mouse scrolled (880, 401) with delta (0, 0)
Screenshot: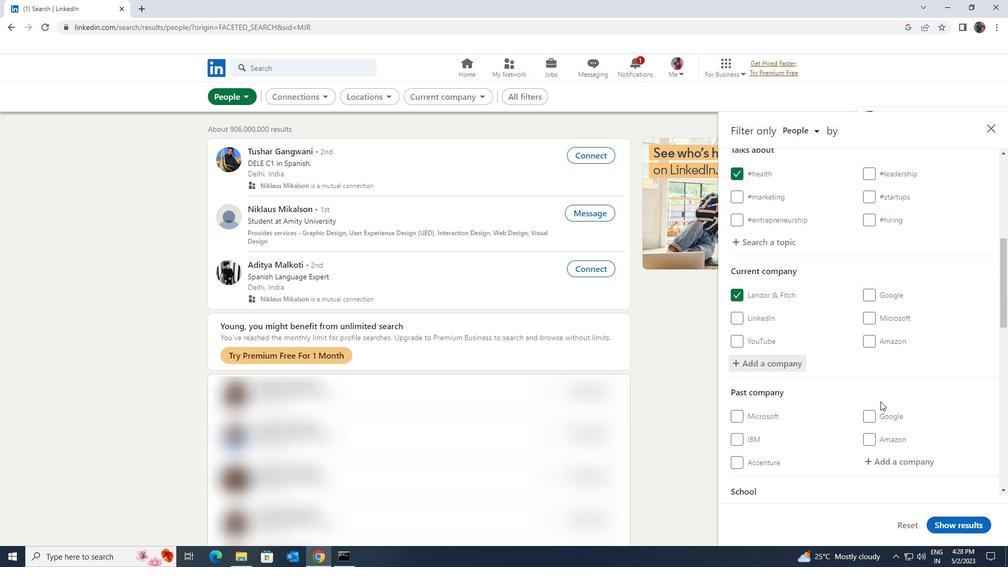 
Action: Mouse scrolled (880, 401) with delta (0, 0)
Screenshot: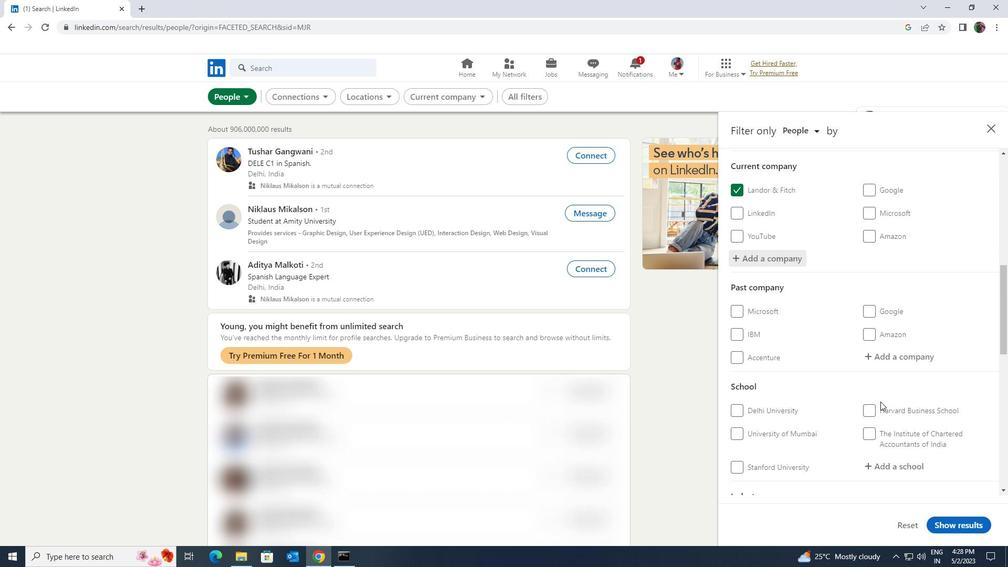 
Action: Mouse moved to (880, 411)
Screenshot: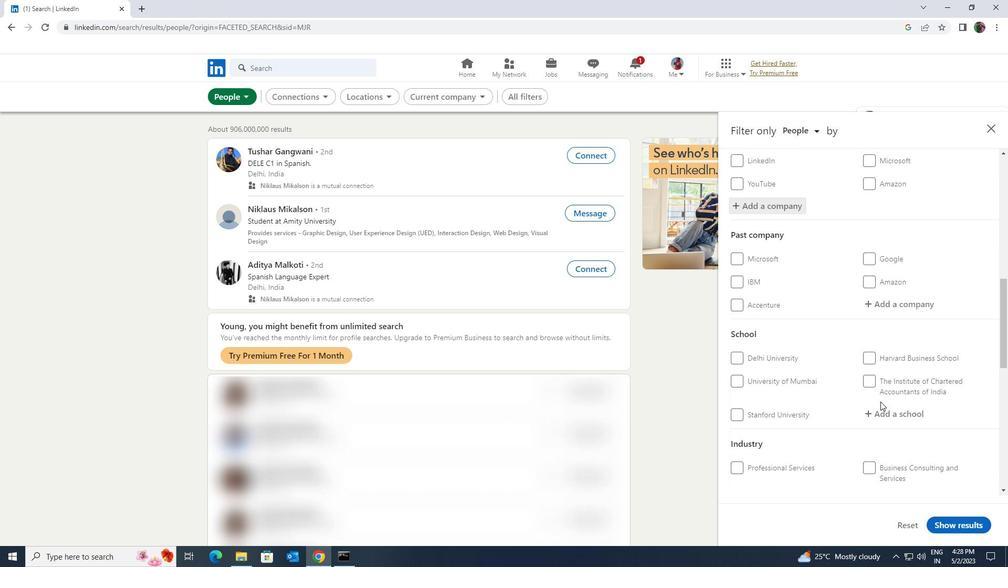 
Action: Mouse pressed left at (880, 411)
Screenshot: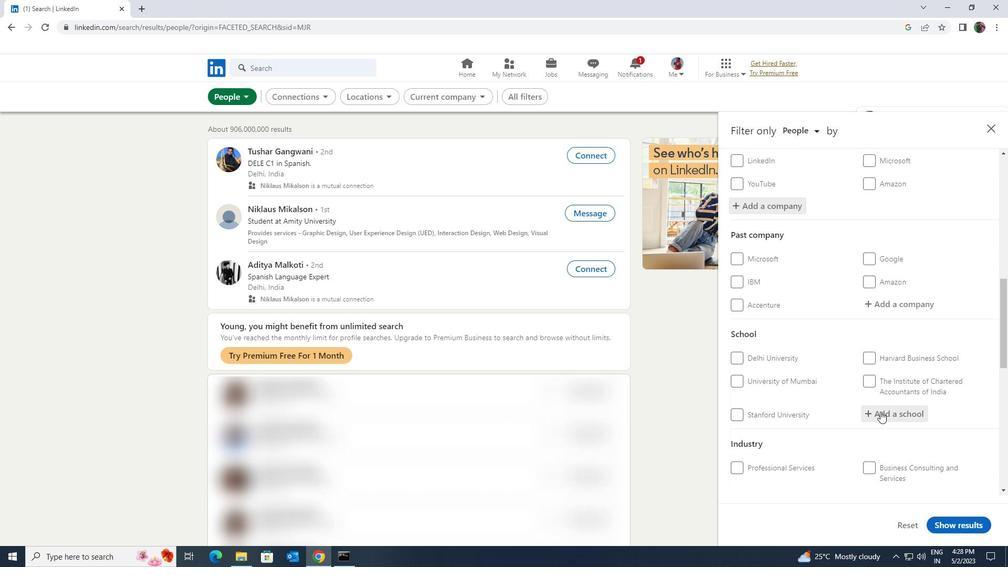 
Action: Key pressed <Key.shift><Key.shift><Key.shift><Key.shift><Key.shift><Key.shift><Key.shift><Key.shift>NARSEE
Screenshot: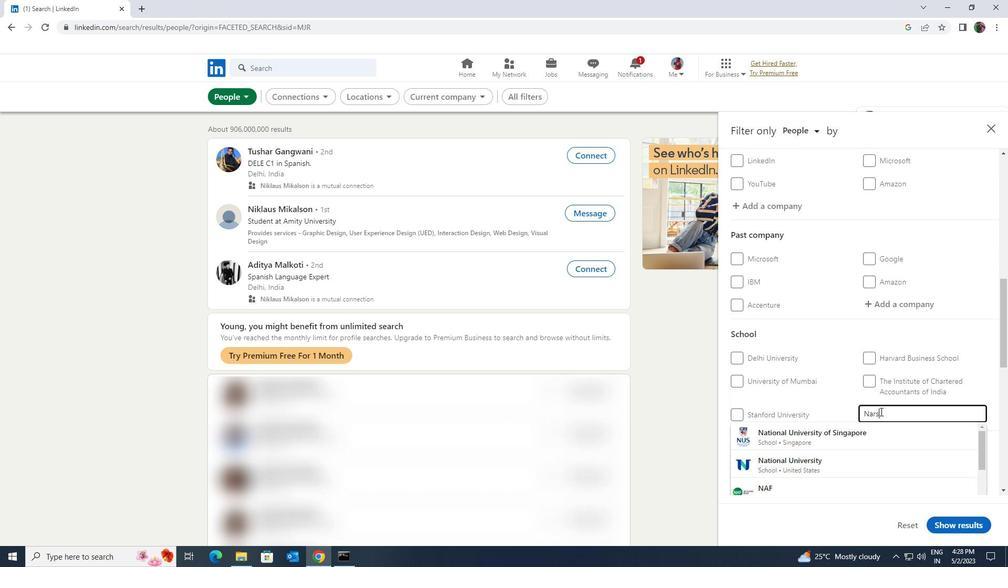 
Action: Mouse moved to (868, 462)
Screenshot: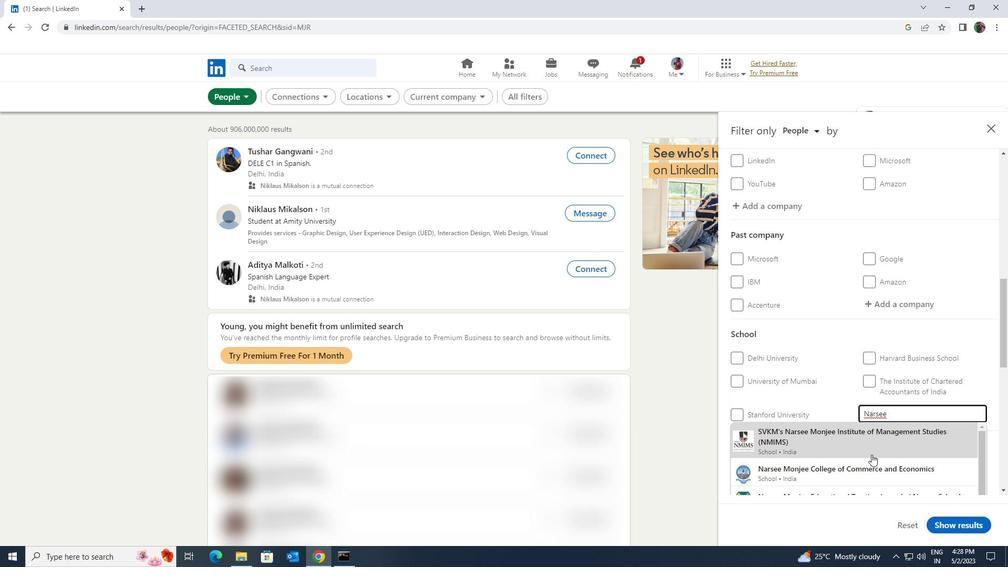 
Action: Mouse pressed left at (868, 462)
Screenshot: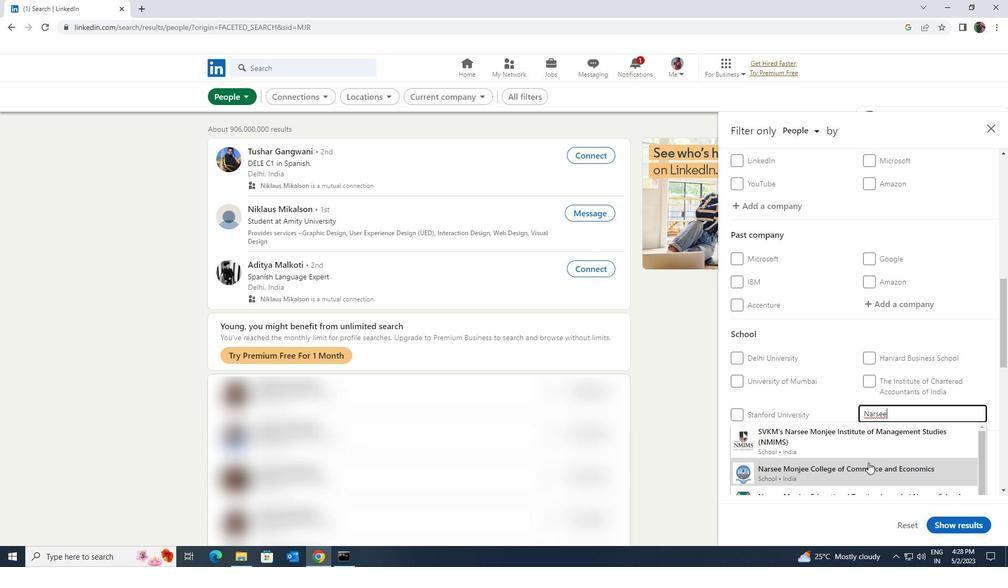 
Action: Mouse moved to (834, 446)
Screenshot: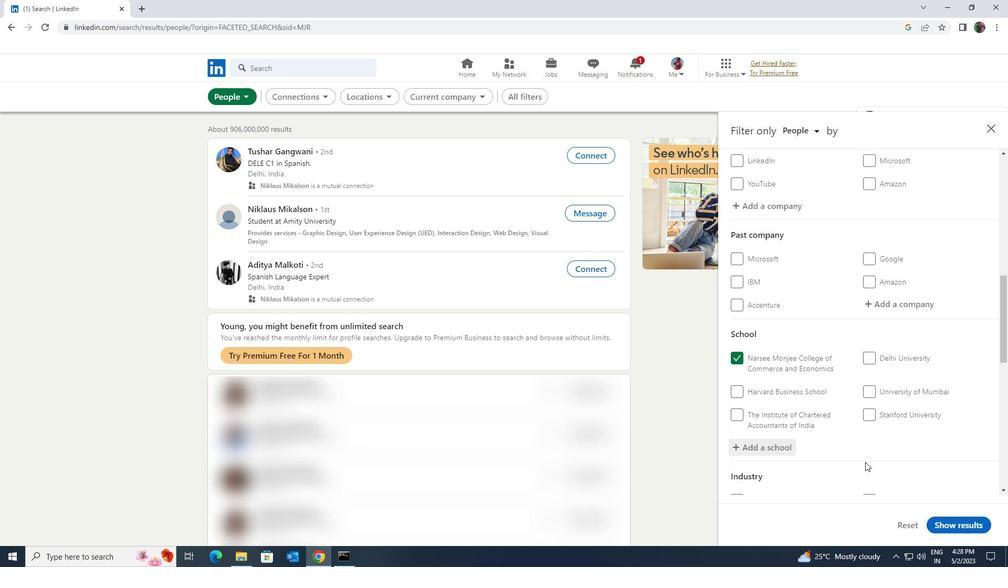 
Action: Mouse scrolled (834, 445) with delta (0, 0)
Screenshot: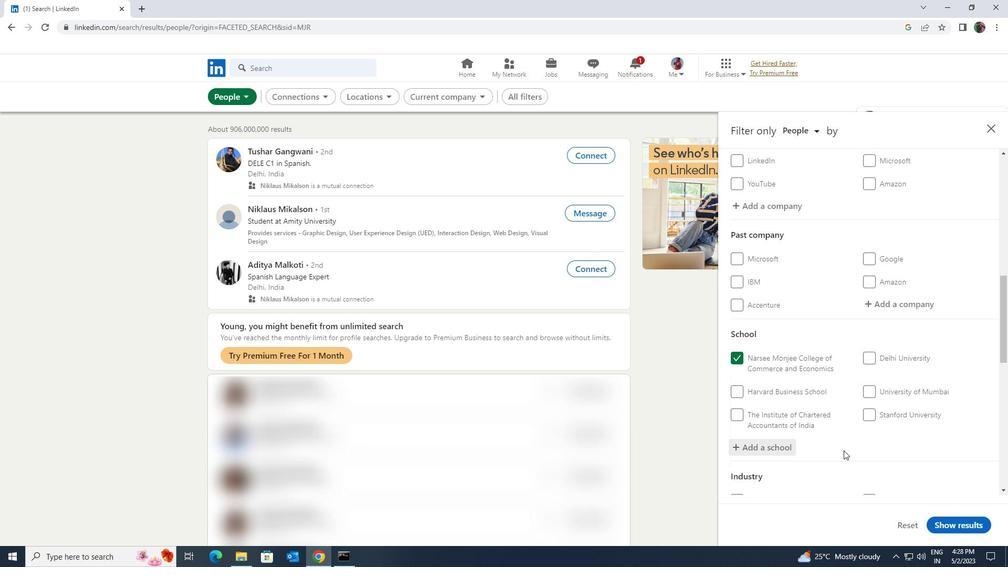 
Action: Mouse scrolled (834, 445) with delta (0, 0)
Screenshot: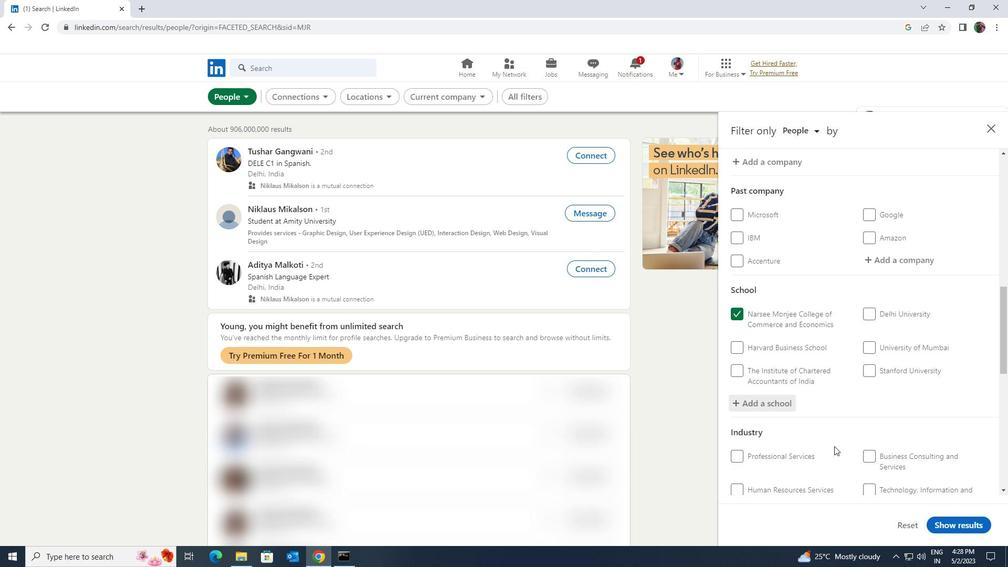 
Action: Mouse scrolled (834, 445) with delta (0, 0)
Screenshot: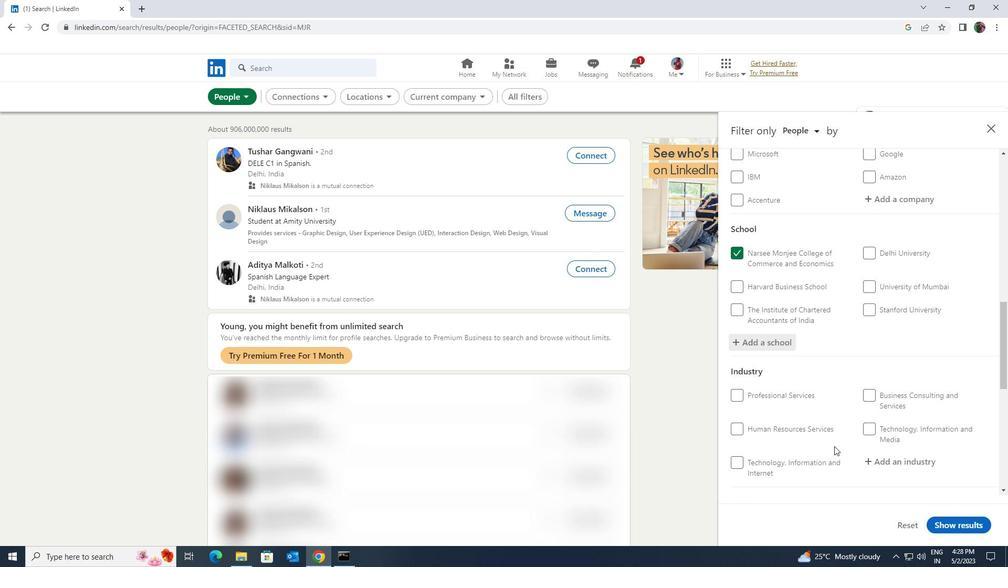 
Action: Mouse moved to (873, 415)
Screenshot: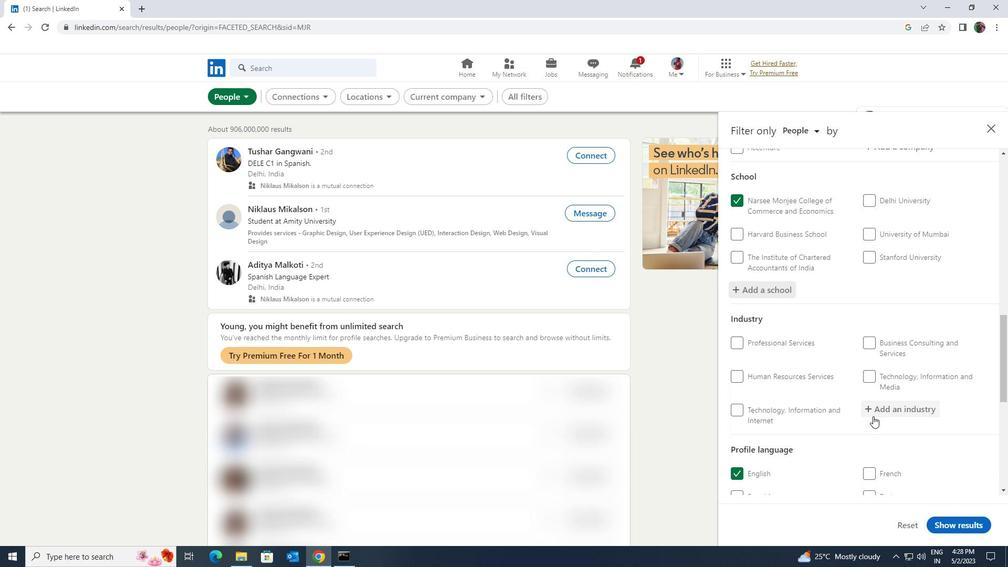 
Action: Mouse pressed left at (873, 415)
Screenshot: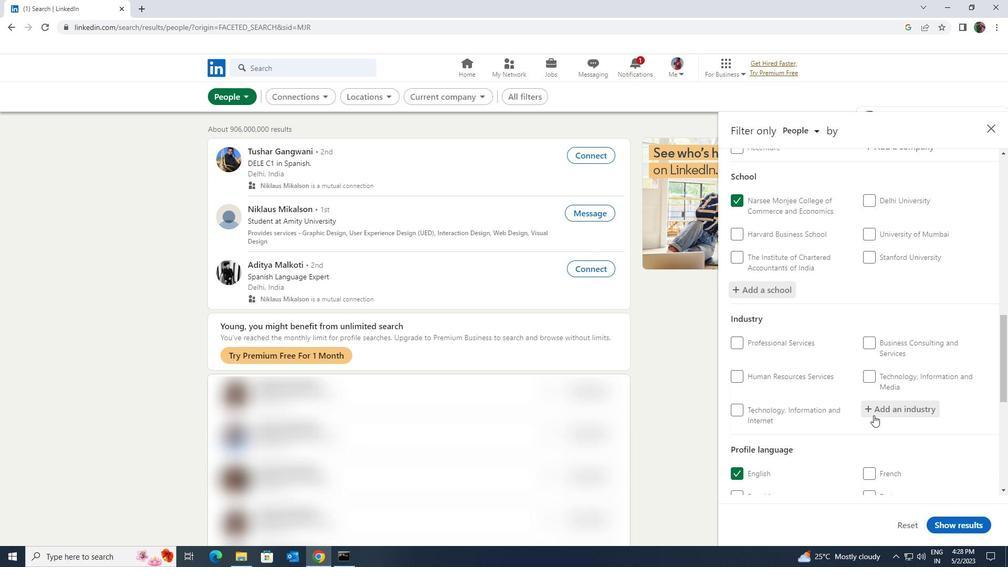 
Action: Key pressed <Key.shift><Key.shift><Key.shift><Key.shift><Key.shift><Key.shift><Key.shift><Key.shift>WOOD<Key.space>
Screenshot: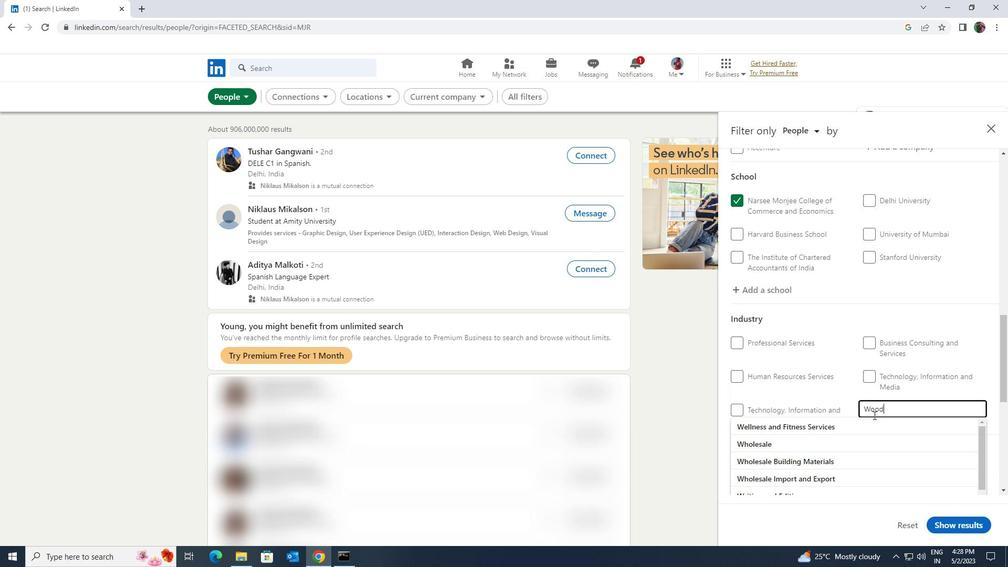 
Action: Mouse moved to (873, 419)
Screenshot: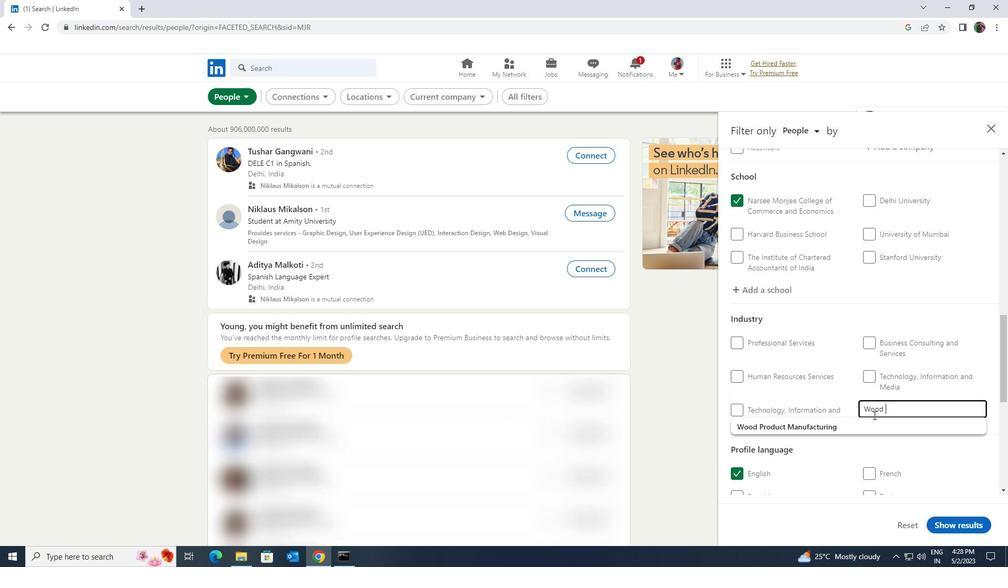 
Action: Mouse pressed left at (873, 419)
Screenshot: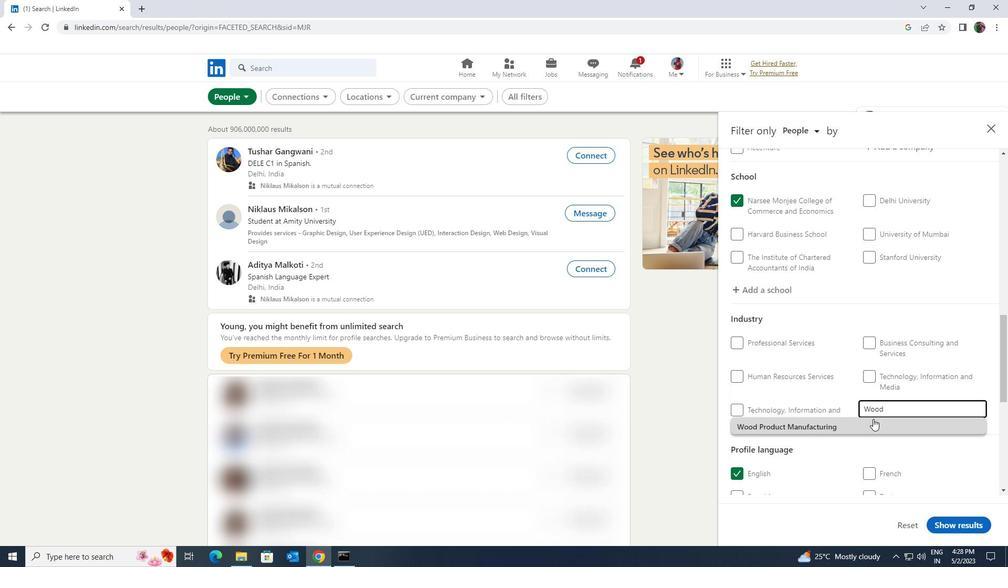 
Action: Mouse scrolled (873, 418) with delta (0, 0)
Screenshot: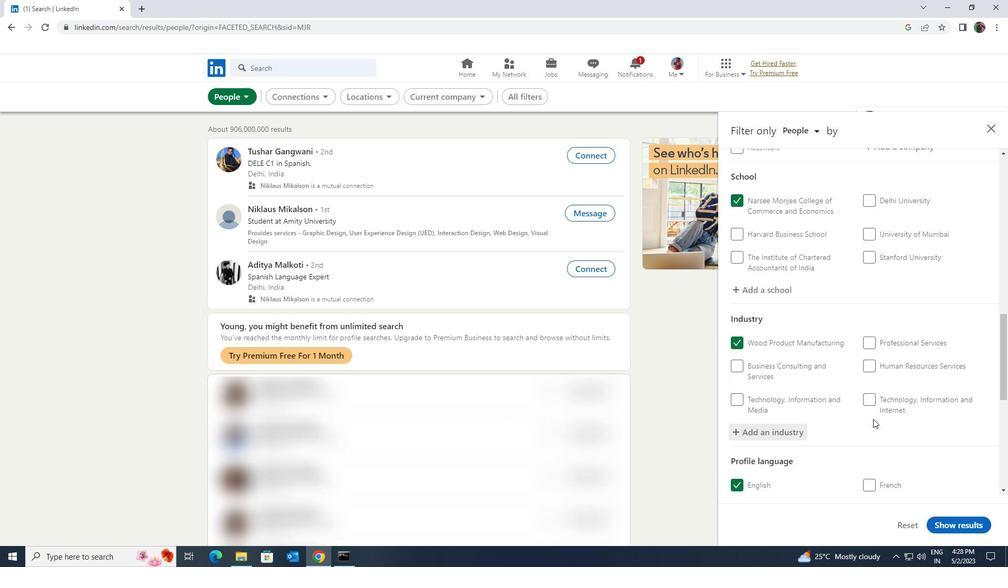 
Action: Mouse scrolled (873, 418) with delta (0, 0)
Screenshot: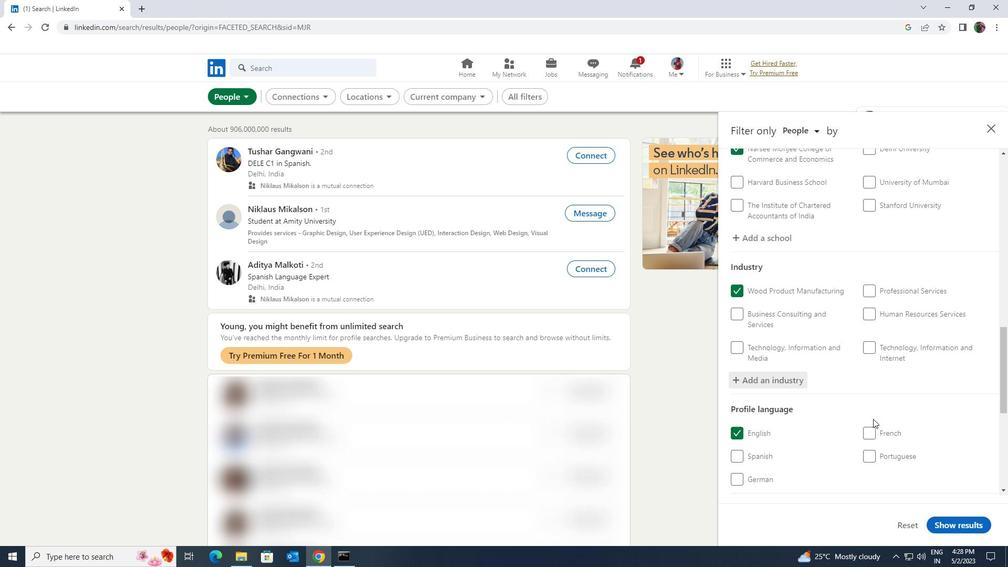 
Action: Mouse scrolled (873, 418) with delta (0, 0)
Screenshot: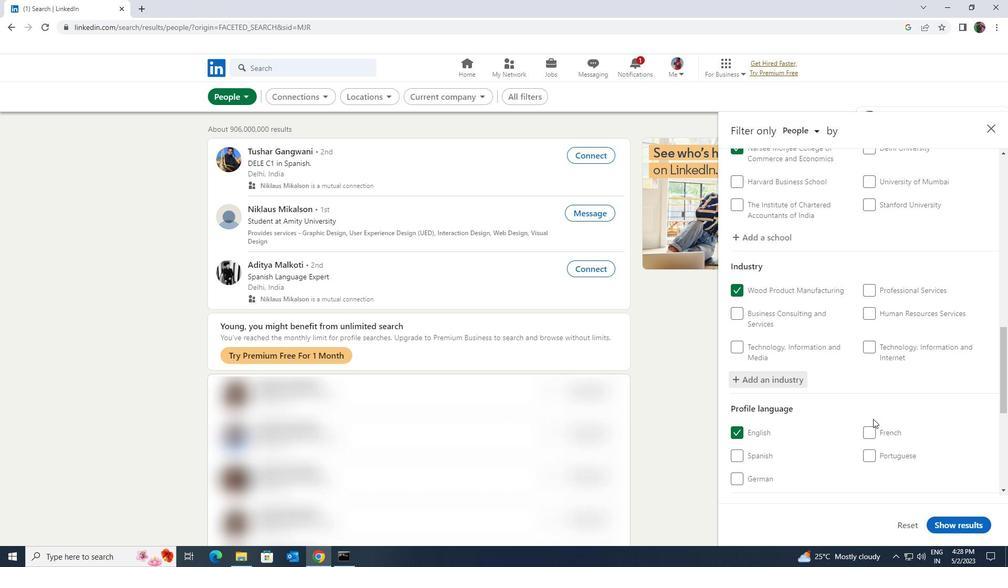 
Action: Mouse scrolled (873, 418) with delta (0, 0)
Screenshot: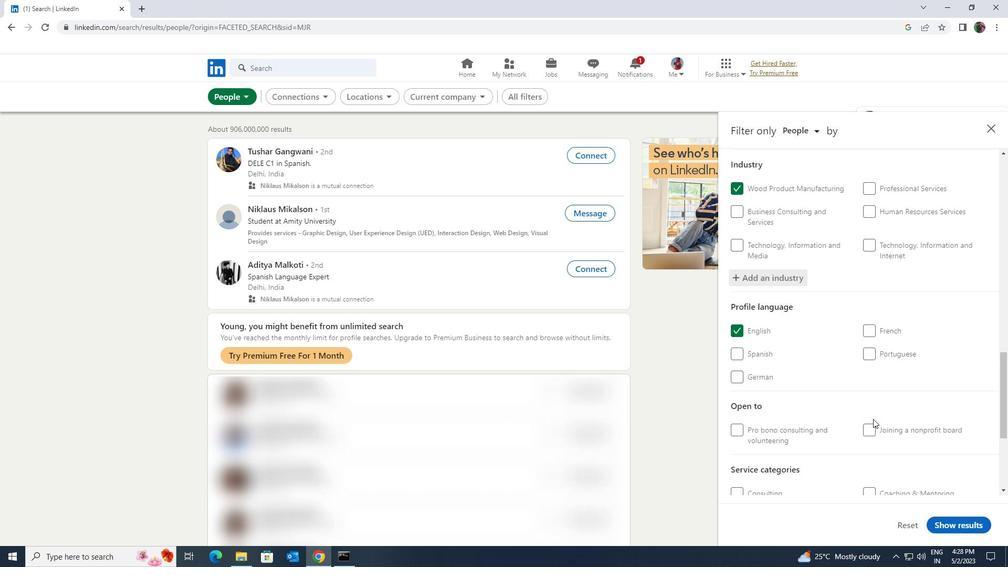 
Action: Mouse scrolled (873, 418) with delta (0, 0)
Screenshot: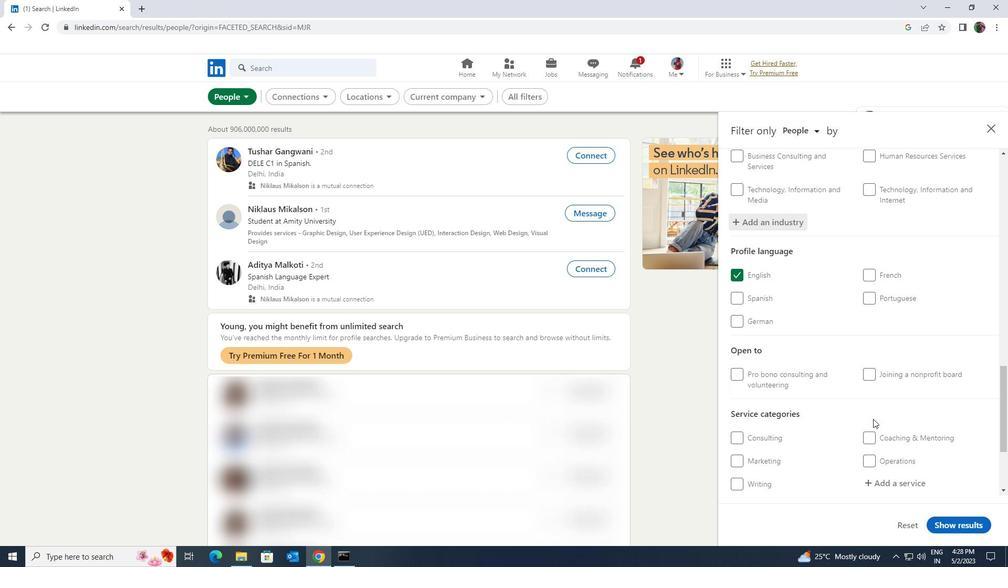 
Action: Mouse moved to (875, 425)
Screenshot: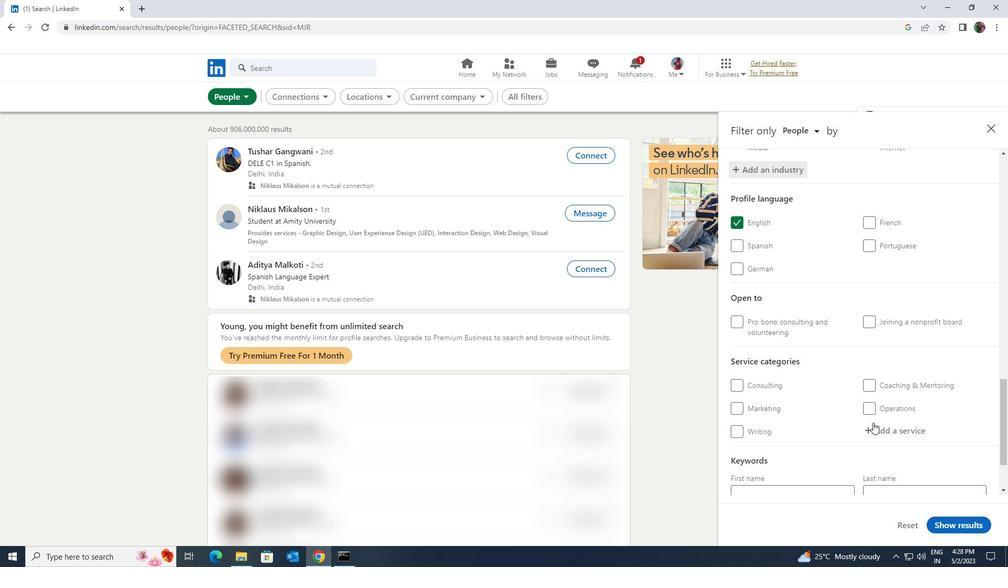 
Action: Mouse pressed left at (875, 425)
Screenshot: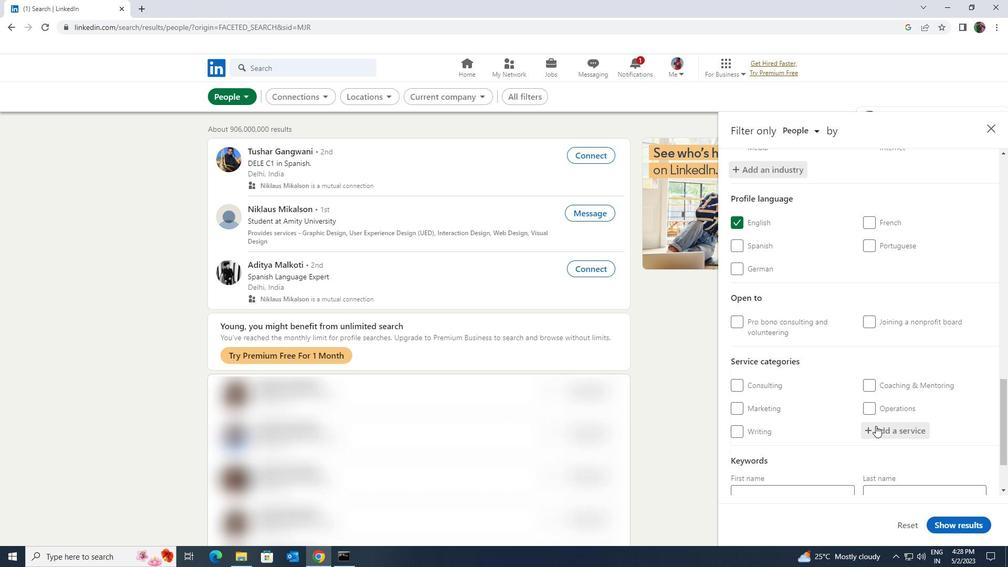 
Action: Mouse moved to (877, 425)
Screenshot: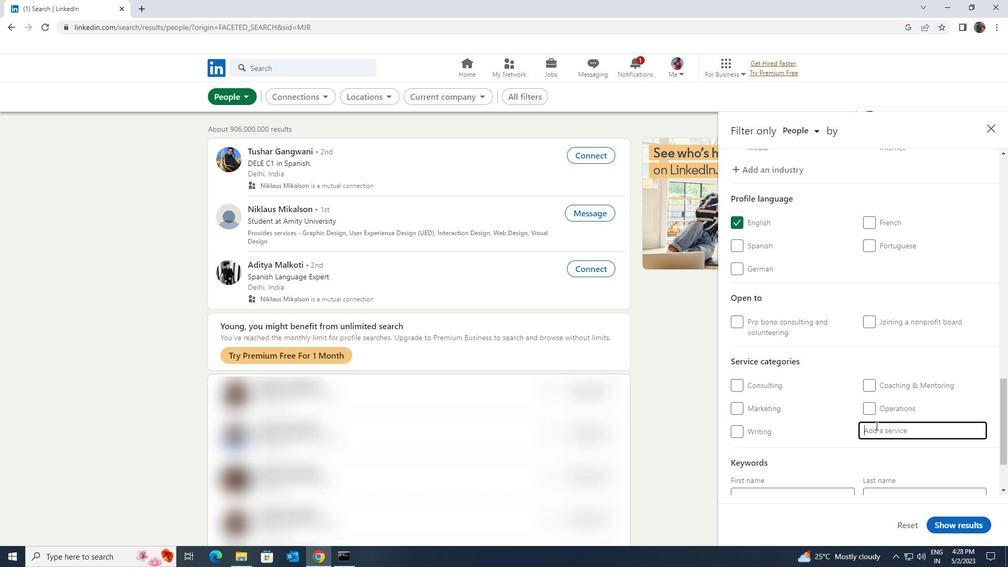 
Action: Key pressed <Key.shift><Key.shift><Key.shift><Key.shift><Key.shift><Key.shift><Key.shift><Key.shift><Key.shift><Key.shift><Key.shift><Key.shift><Key.shift><Key.shift><Key.shift><Key.shift><Key.shift>INTERI
Screenshot: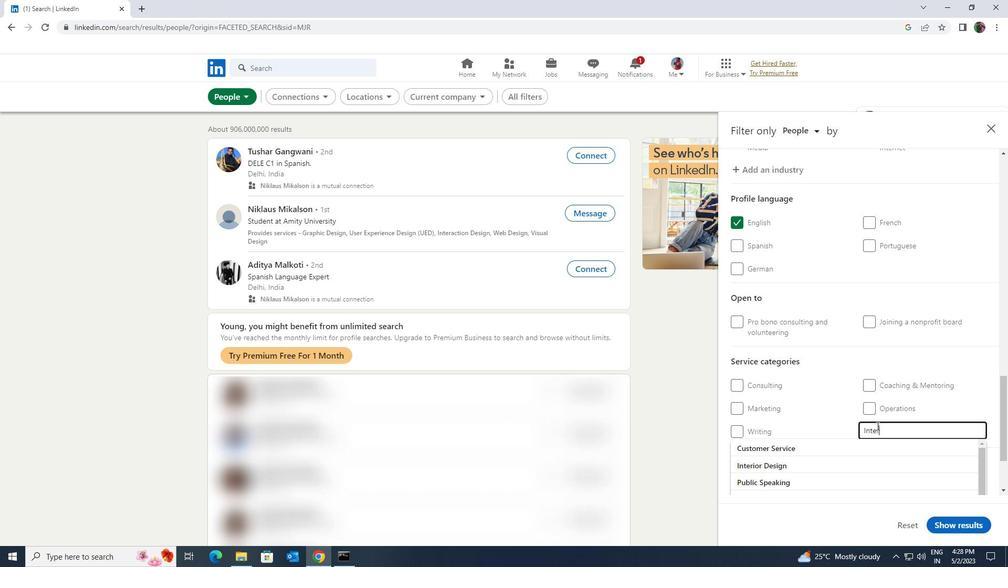 
Action: Mouse moved to (863, 441)
Screenshot: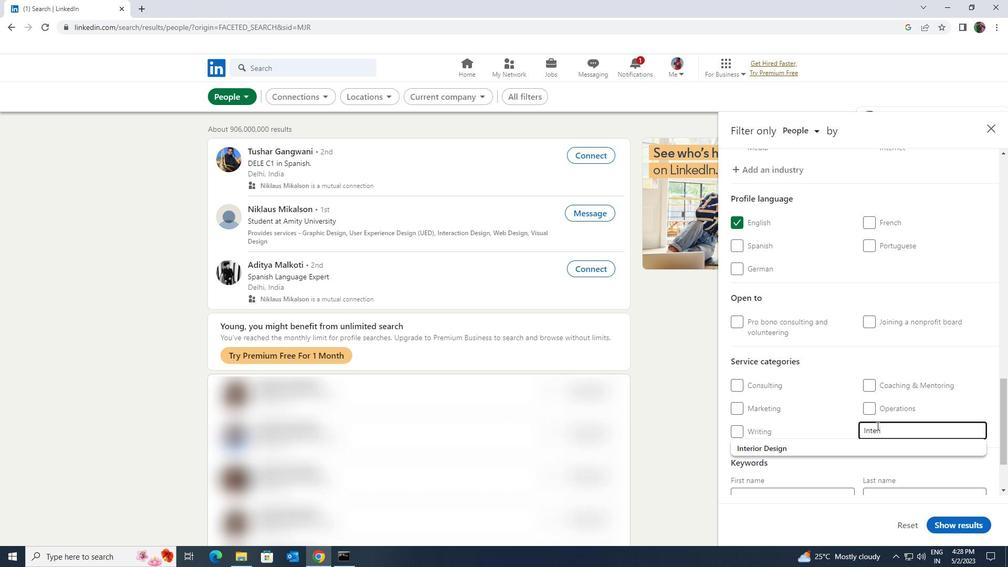 
Action: Mouse pressed left at (863, 441)
Screenshot: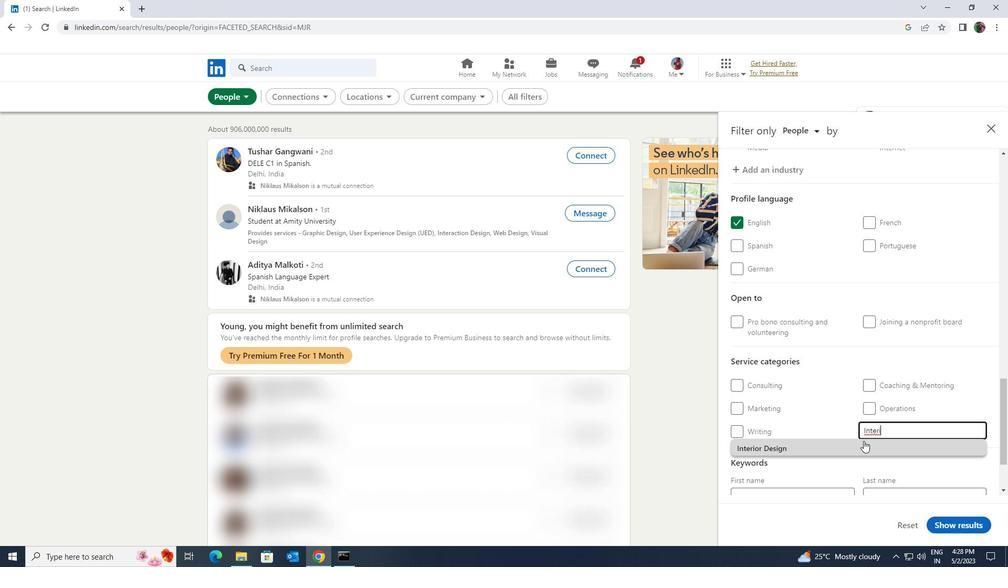 
Action: Mouse scrolled (863, 440) with delta (0, 0)
Screenshot: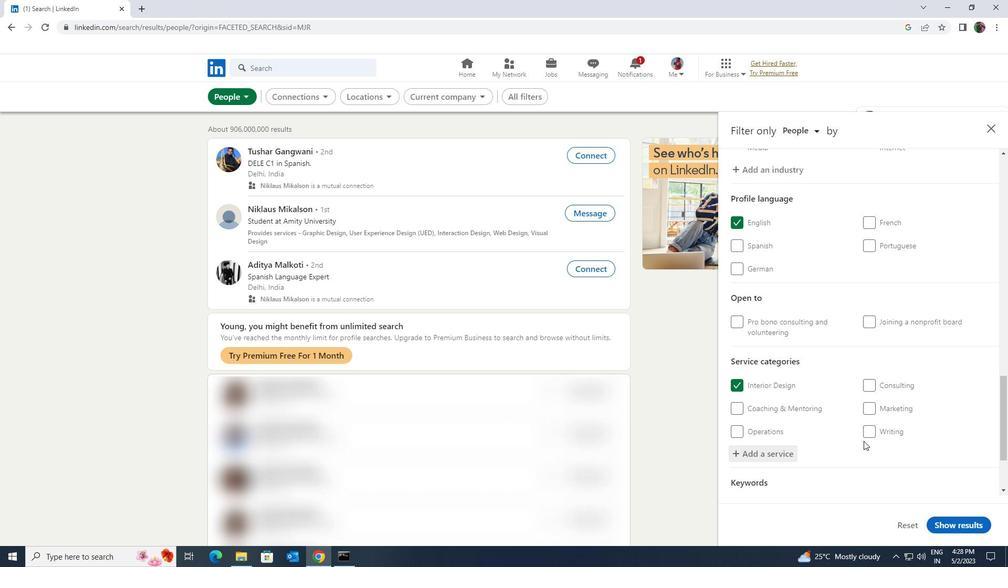
Action: Mouse scrolled (863, 440) with delta (0, 0)
Screenshot: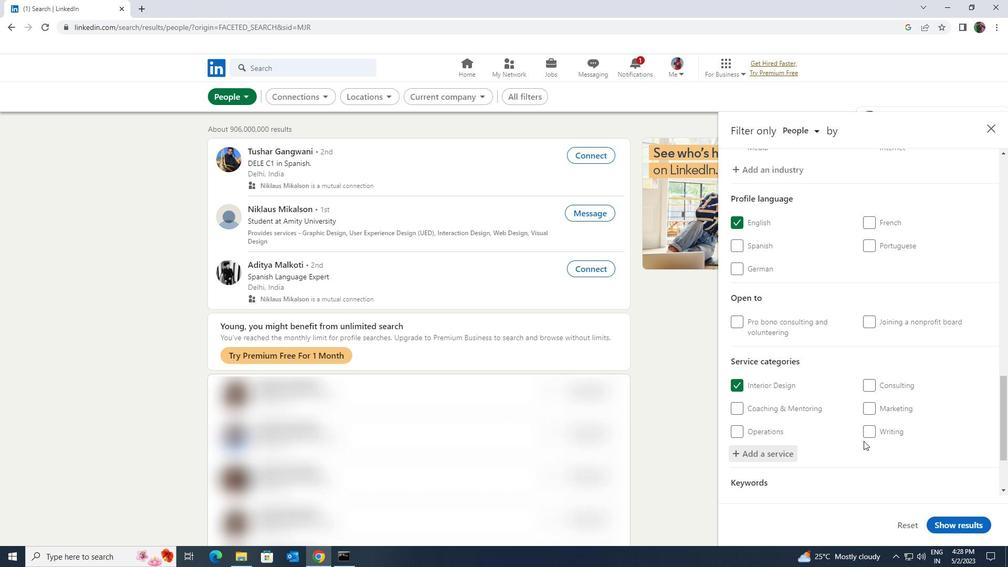 
Action: Mouse scrolled (863, 440) with delta (0, 0)
Screenshot: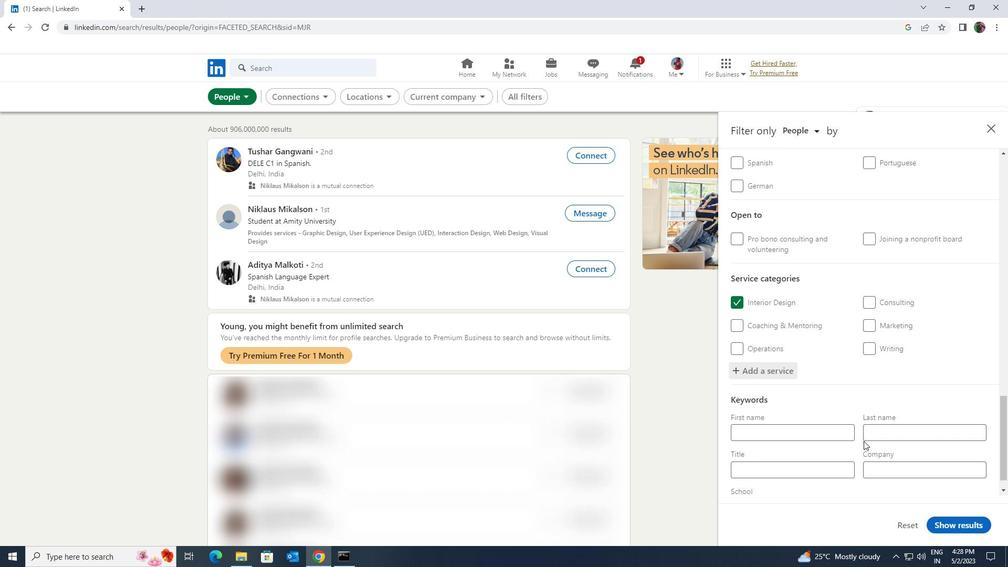 
Action: Mouse moved to (841, 441)
Screenshot: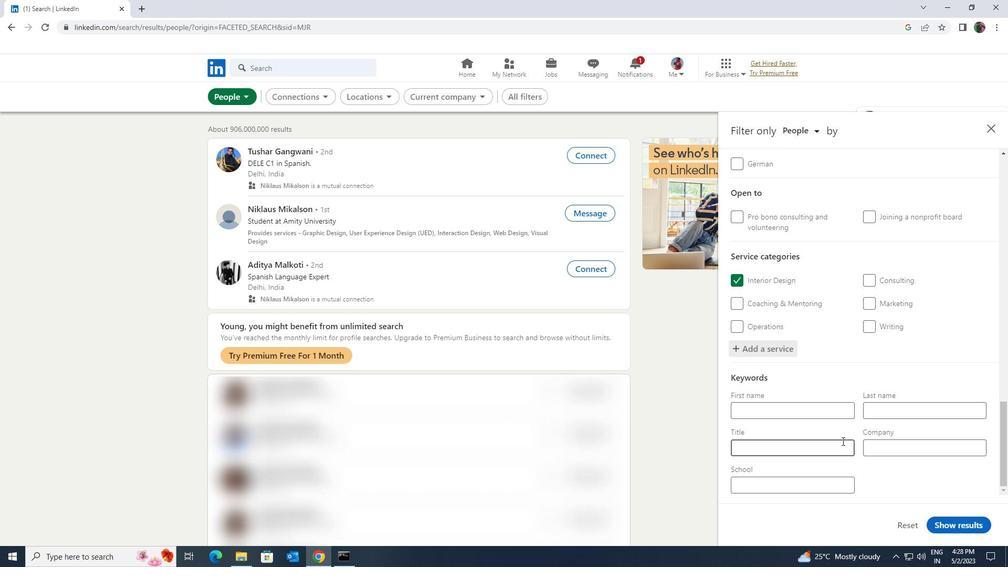 
Action: Mouse pressed left at (841, 441)
Screenshot: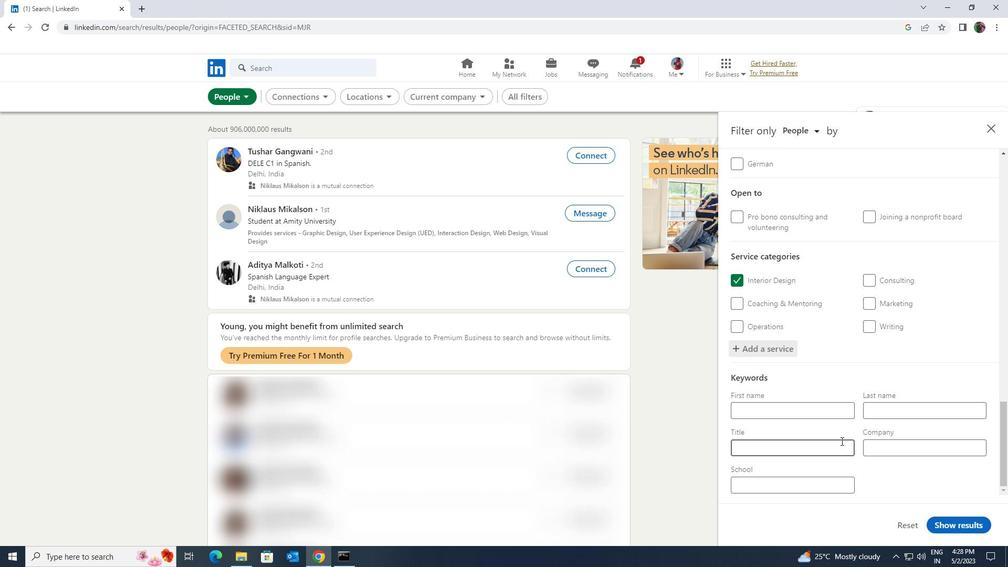 
Action: Key pressed <Key.shift><Key.shift><Key.shift><Key.shift><Key.shift><Key.shift>BOOKKEEPER
Screenshot: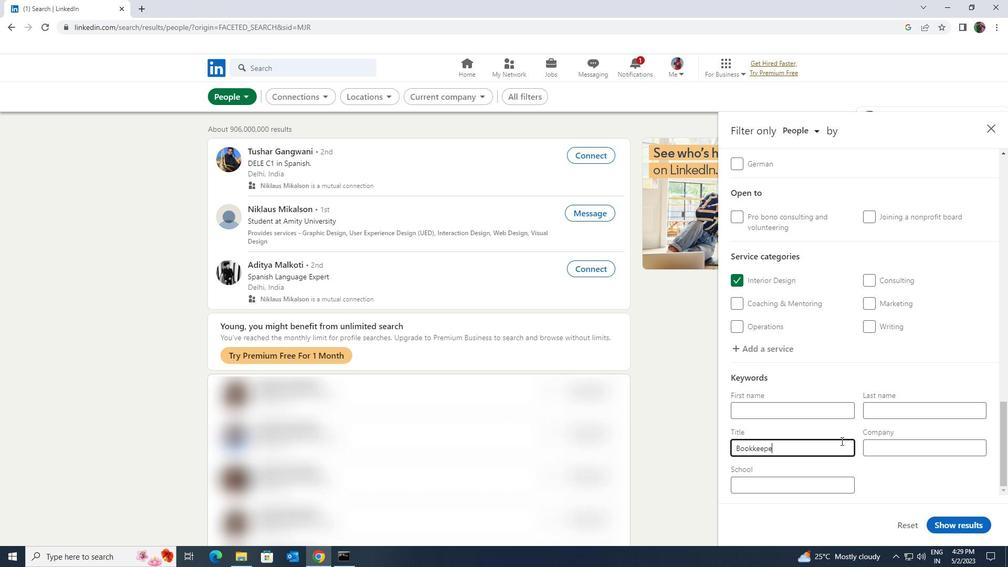 
Action: Mouse moved to (944, 528)
Screenshot: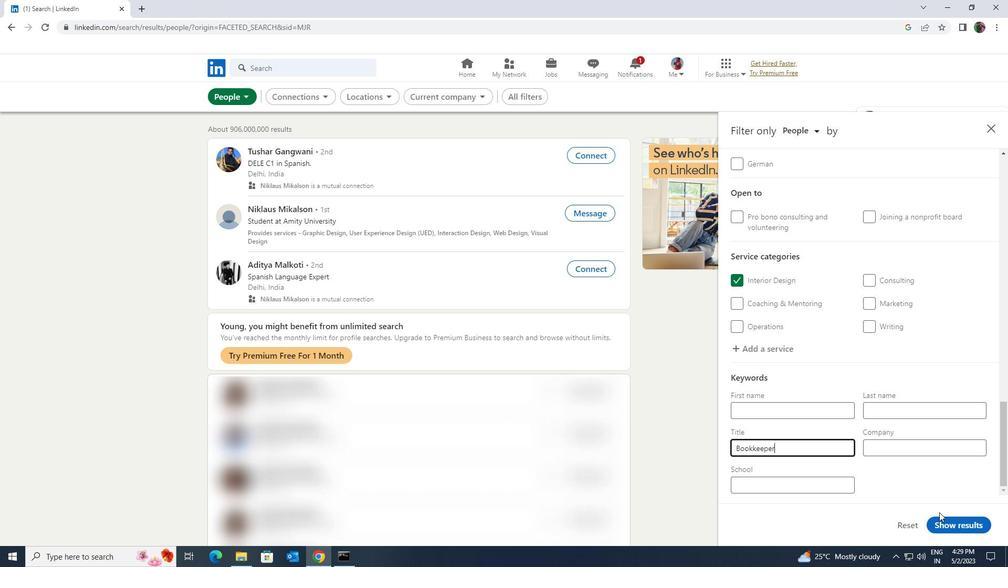 
Action: Mouse pressed left at (944, 528)
Screenshot: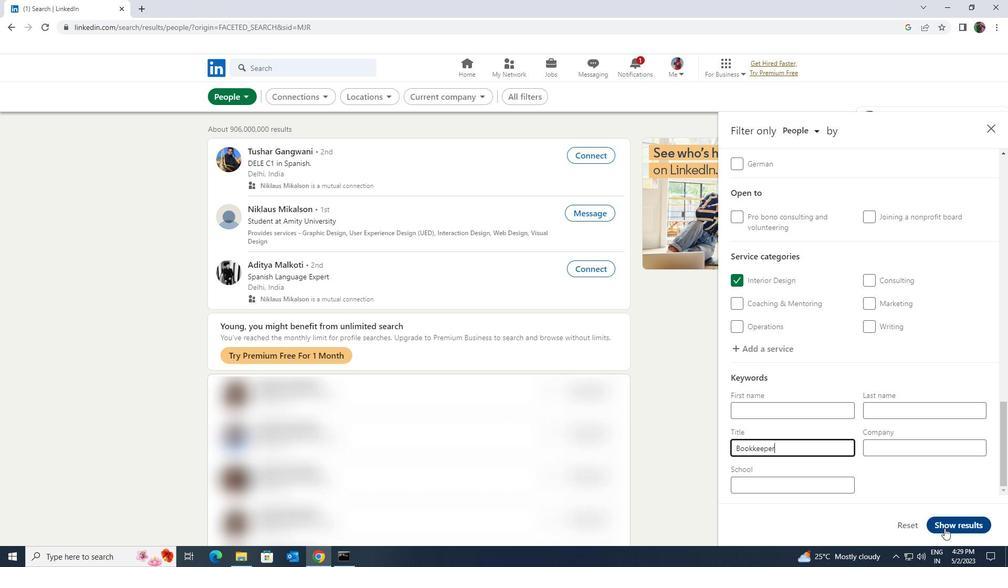 
